 Task: Reserve a 2-hour virtual cooking challenge with a celebrity chef for a culinary competition.
Action: Mouse moved to (715, 100)
Screenshot: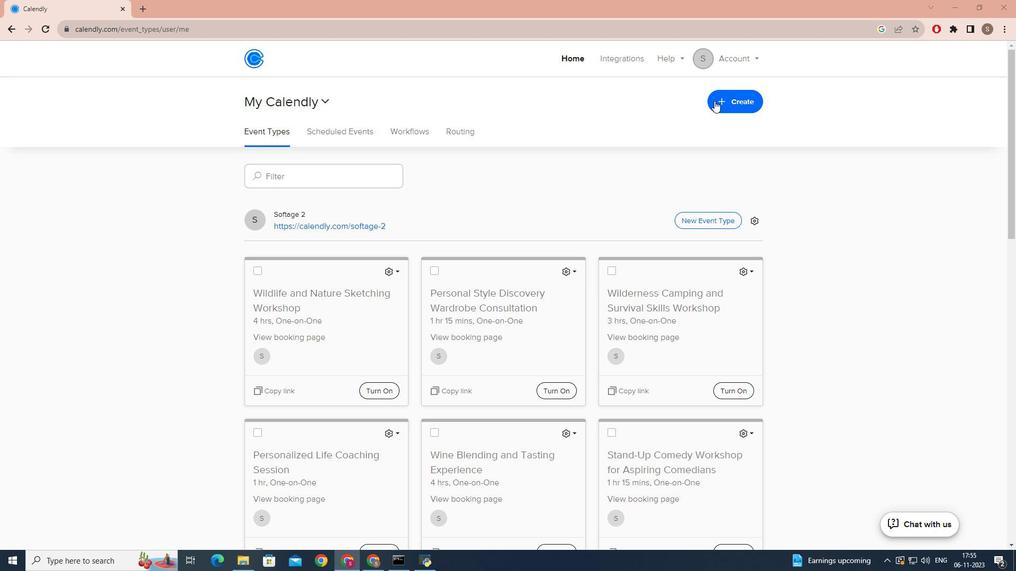 
Action: Mouse pressed left at (715, 100)
Screenshot: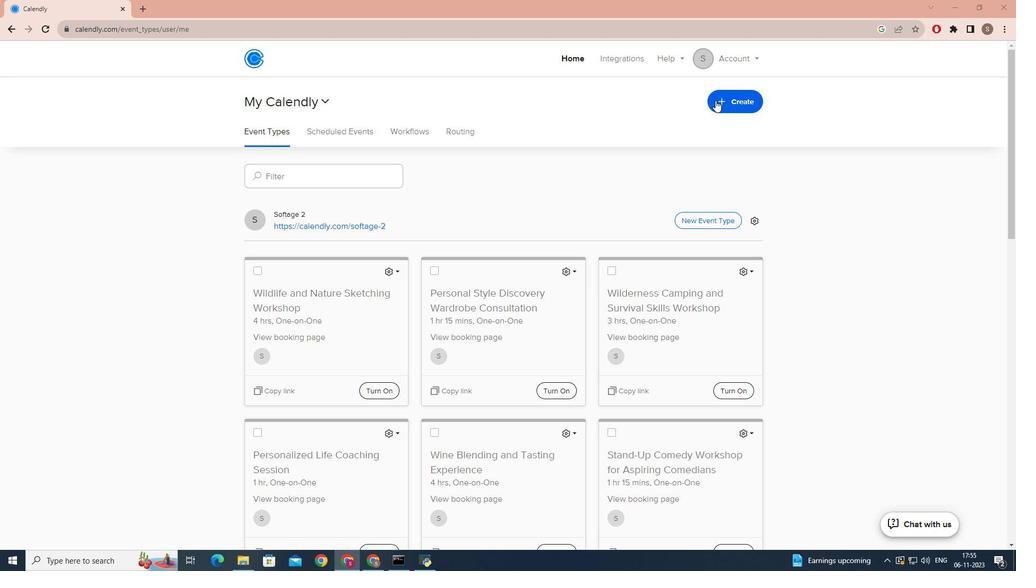 
Action: Mouse moved to (665, 144)
Screenshot: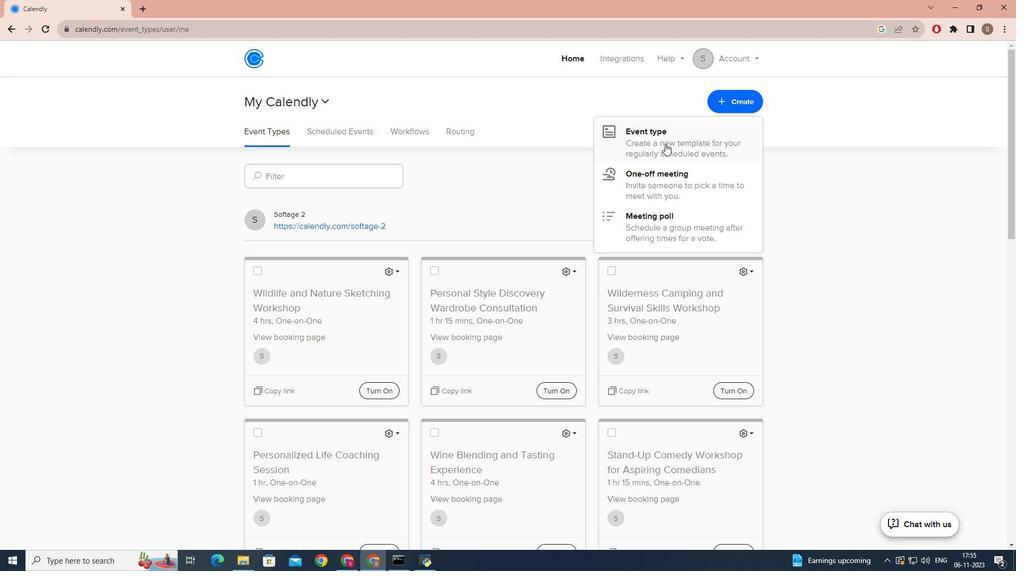 
Action: Mouse pressed left at (665, 144)
Screenshot: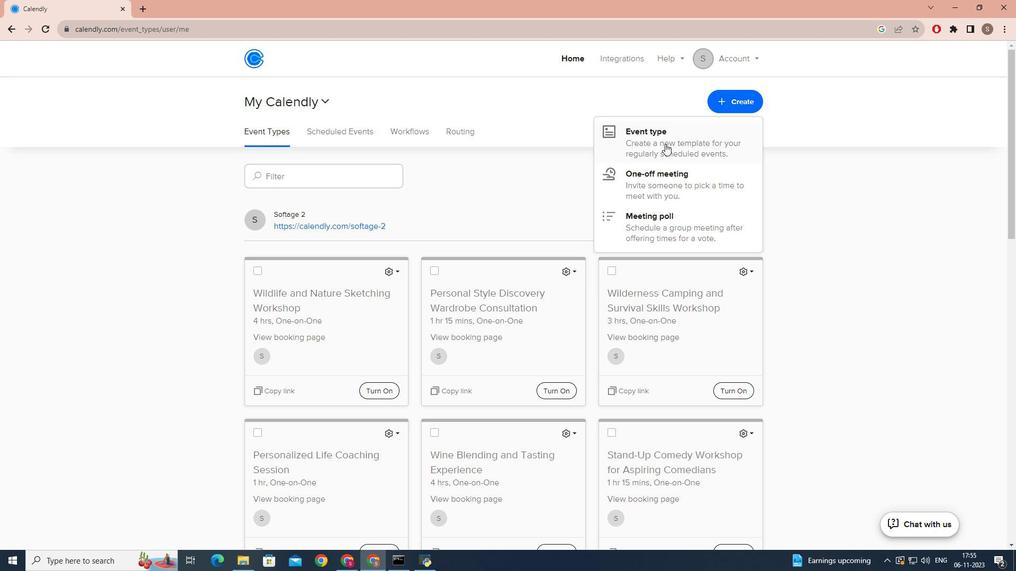 
Action: Mouse moved to (426, 187)
Screenshot: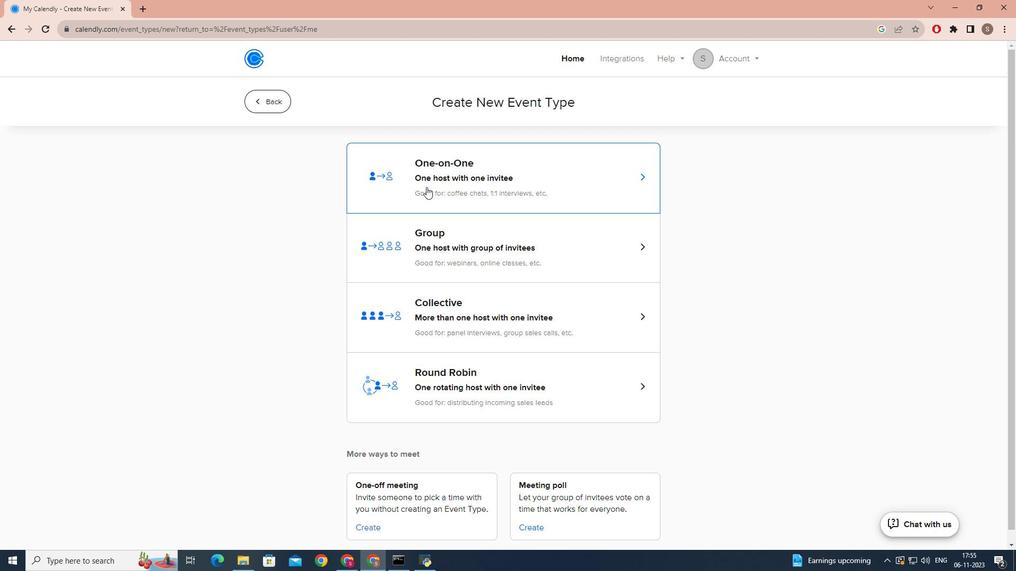 
Action: Mouse pressed left at (426, 187)
Screenshot: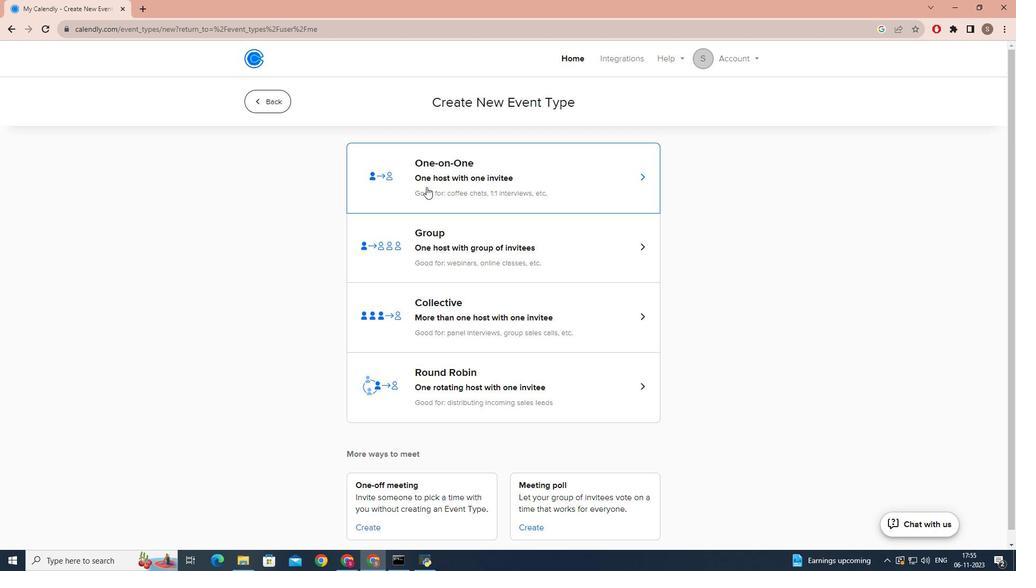 
Action: Mouse moved to (323, 254)
Screenshot: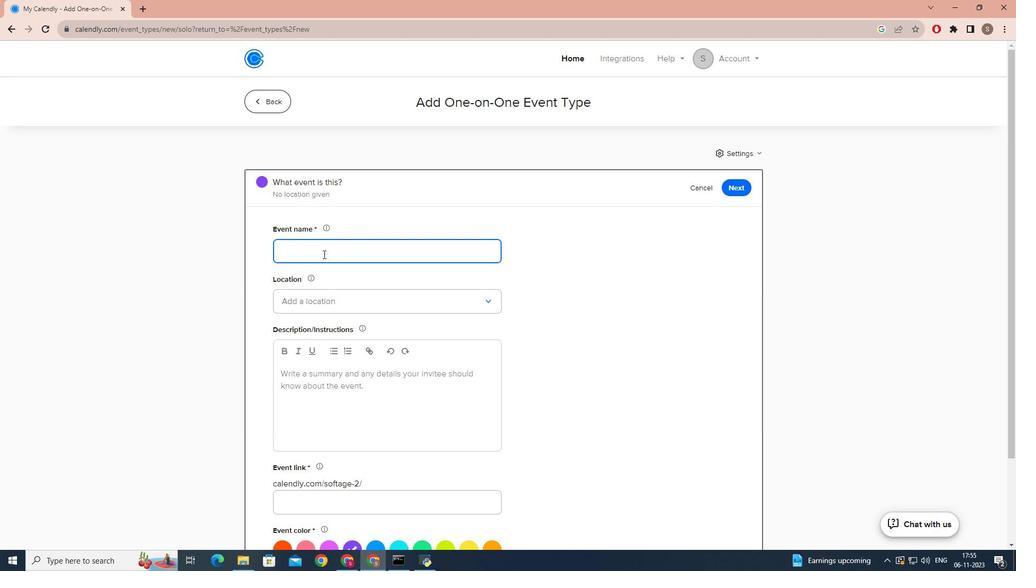 
Action: Mouse pressed left at (323, 254)
Screenshot: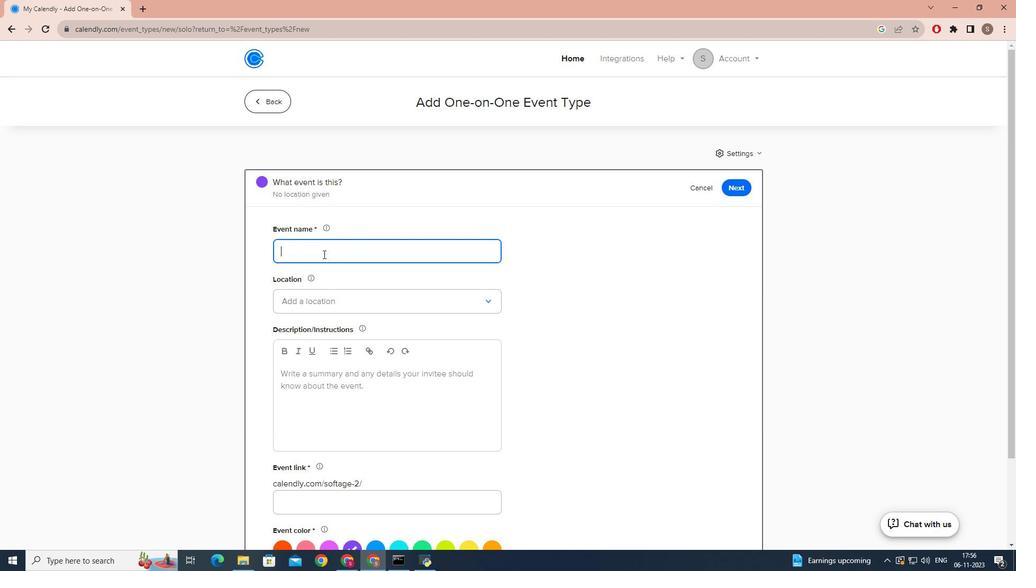 
Action: Key pressed <Key.caps_lock>V<Key.caps_lock>irtual<Key.space><Key.caps_lock>C<Key.caps_lock>ooking<Key.space><Key.caps_lock>C<Key.caps_lock>hallenge<Key.space>with<Key.space>a<Key.space><Key.caps_lock>CE<Key.backspace><Key.caps_lock>eleb<Key.space><Key.caps_lock>C<Key.caps_lock>hef
Screenshot: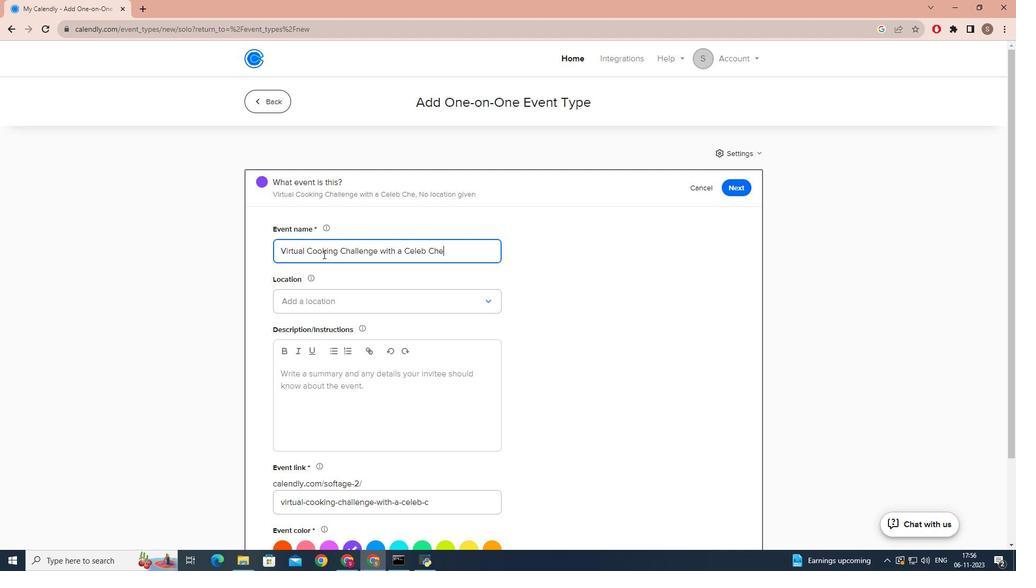 
Action: Mouse moved to (290, 294)
Screenshot: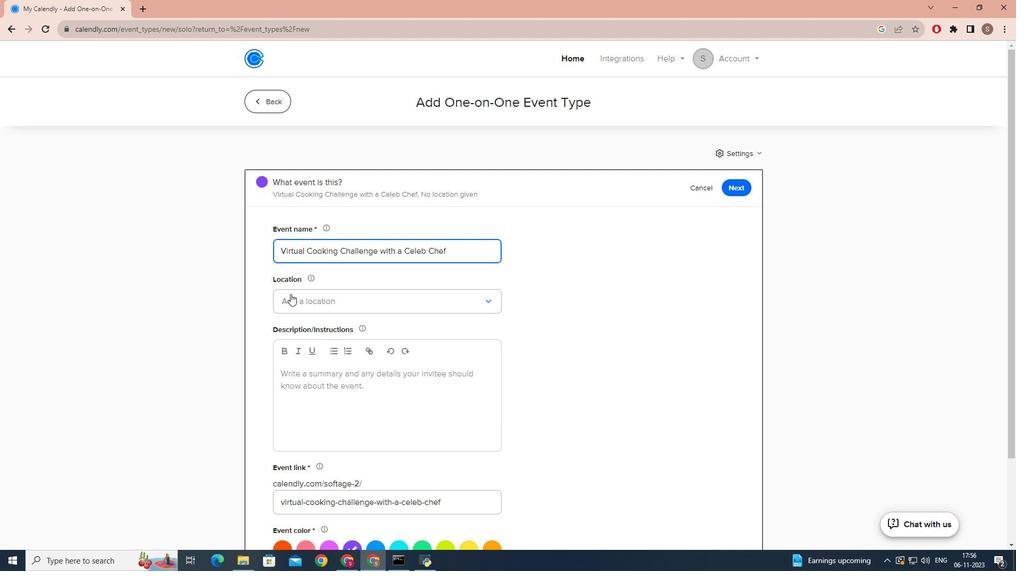 
Action: Mouse pressed left at (290, 294)
Screenshot: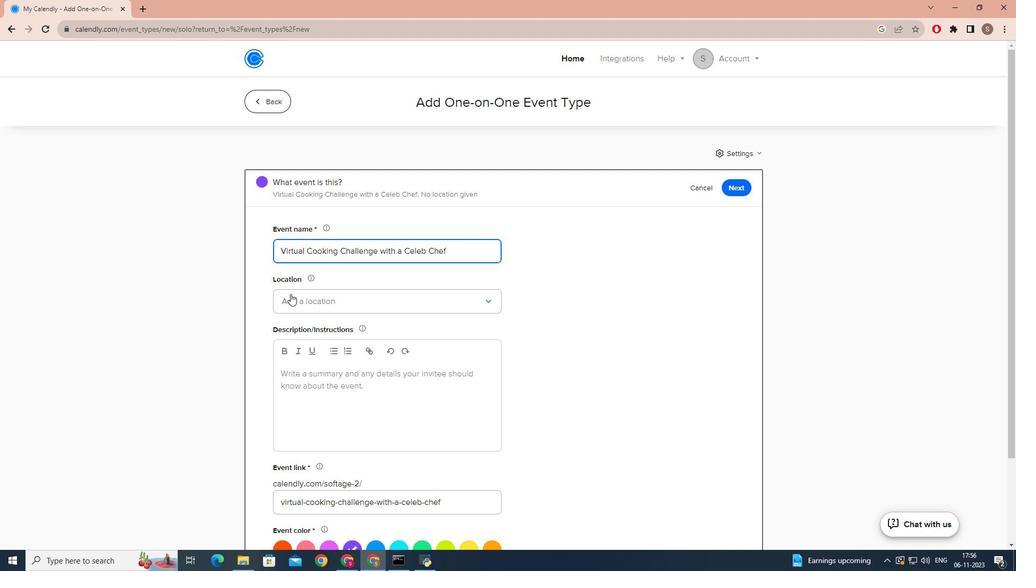 
Action: Mouse moved to (296, 387)
Screenshot: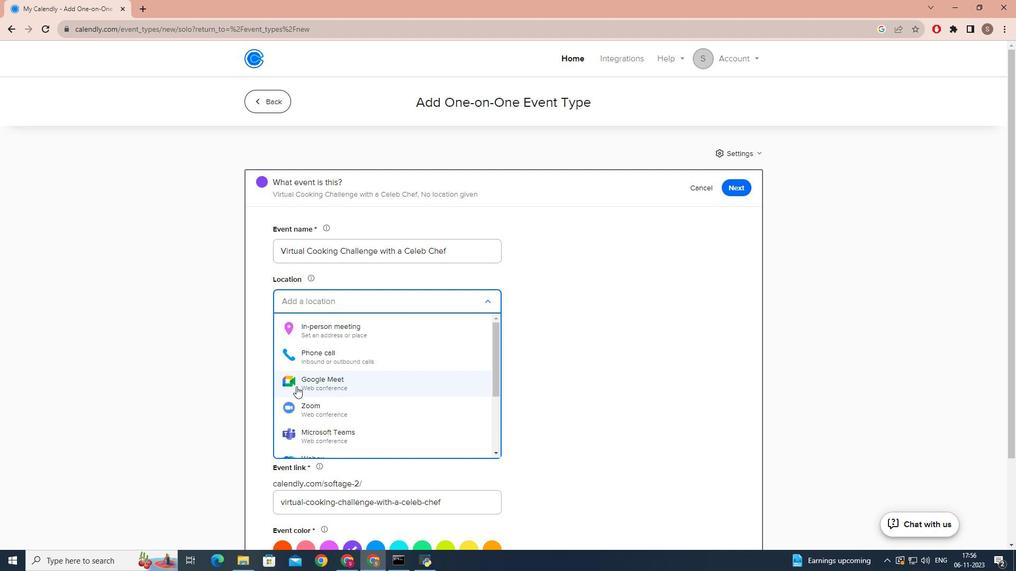 
Action: Mouse pressed left at (296, 387)
Screenshot: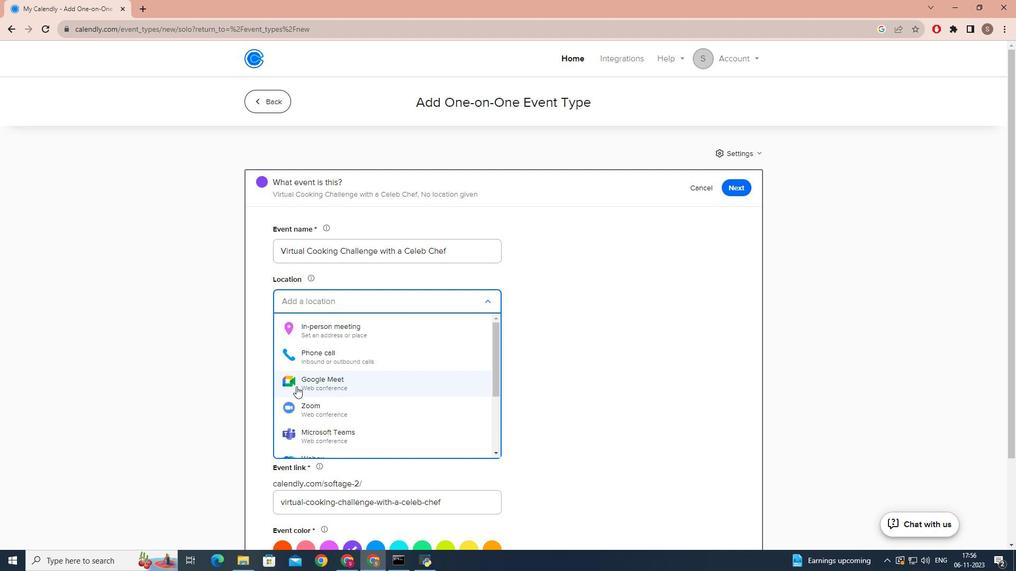 
Action: Mouse moved to (290, 366)
Screenshot: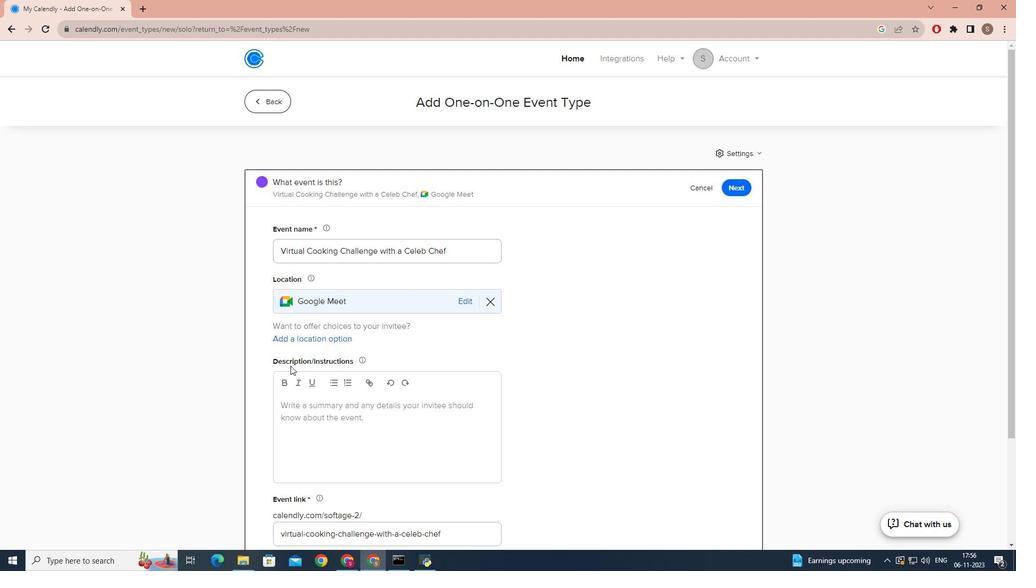 
Action: Mouse scrolled (290, 365) with delta (0, 0)
Screenshot: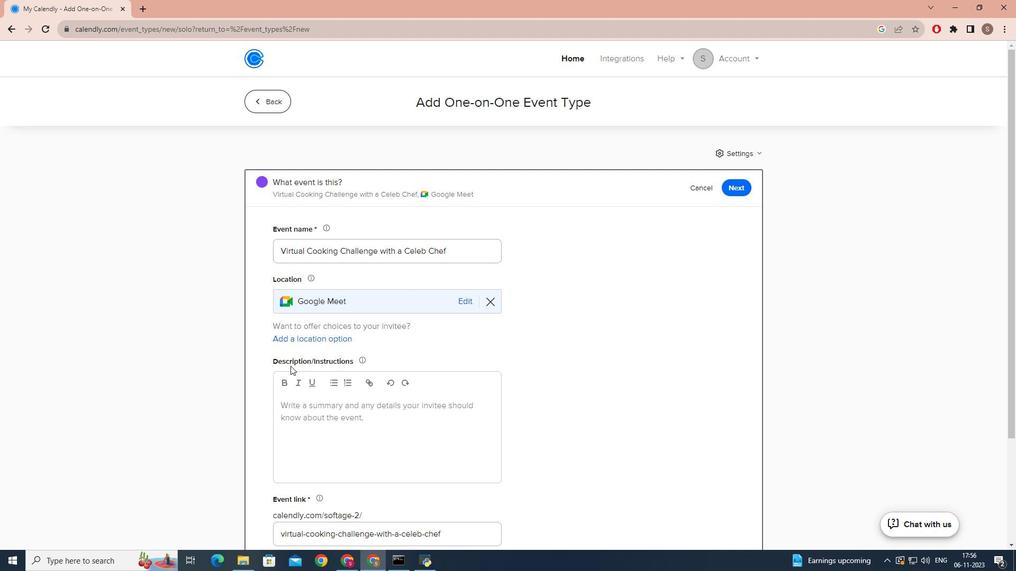 
Action: Mouse scrolled (290, 365) with delta (0, 0)
Screenshot: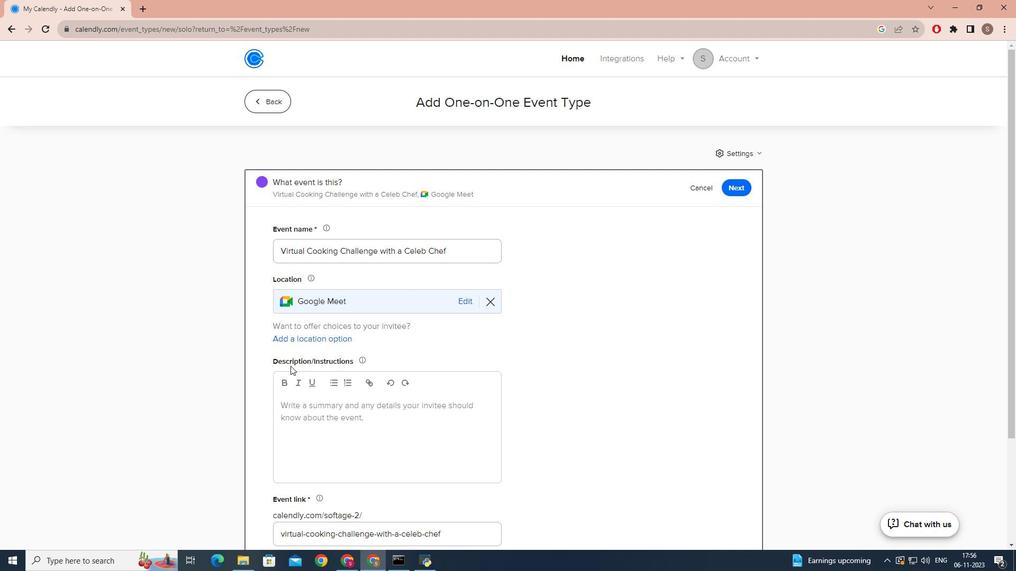
Action: Mouse scrolled (290, 365) with delta (0, 0)
Screenshot: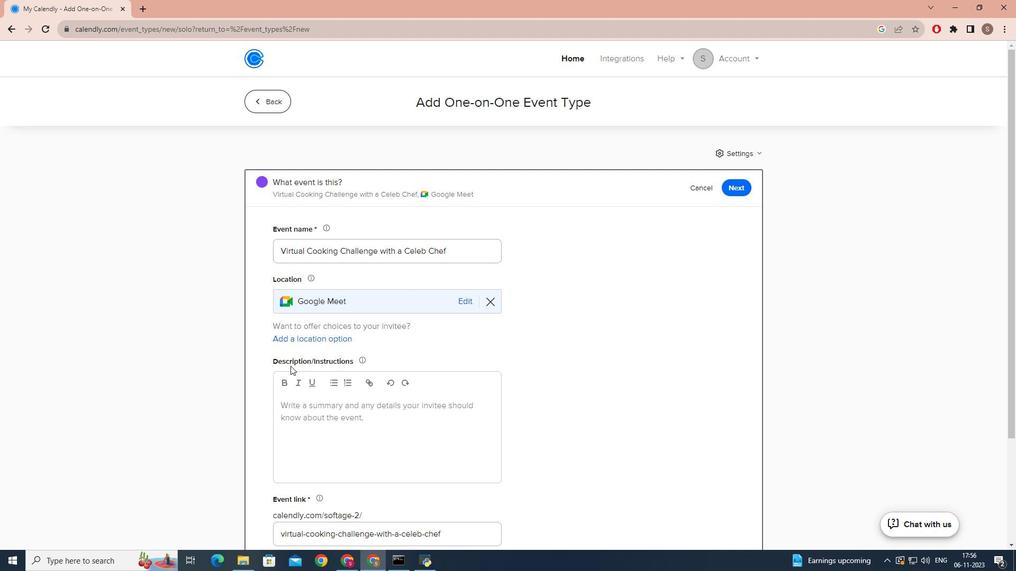 
Action: Mouse scrolled (290, 365) with delta (0, 0)
Screenshot: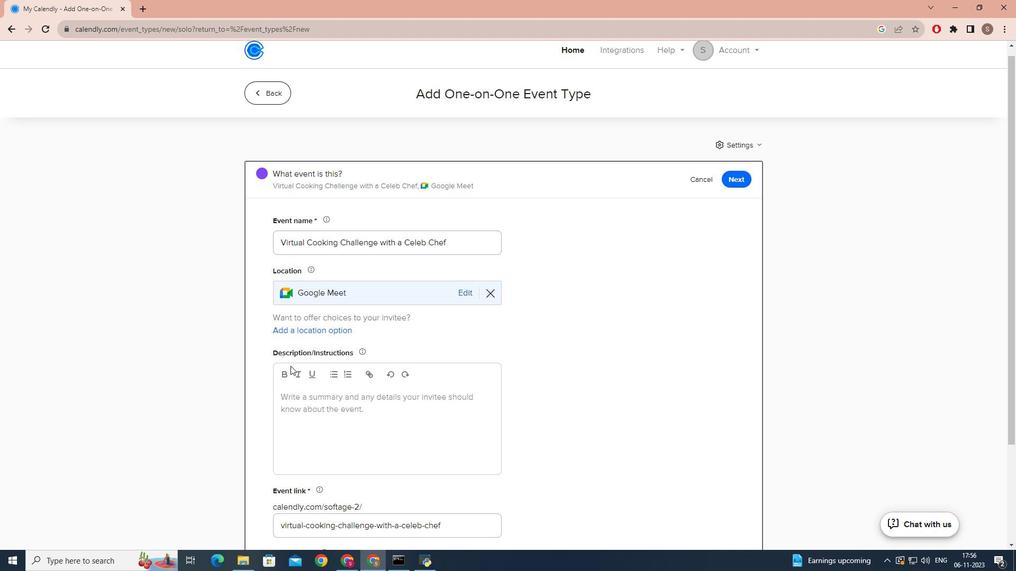 
Action: Mouse scrolled (290, 365) with delta (0, 0)
Screenshot: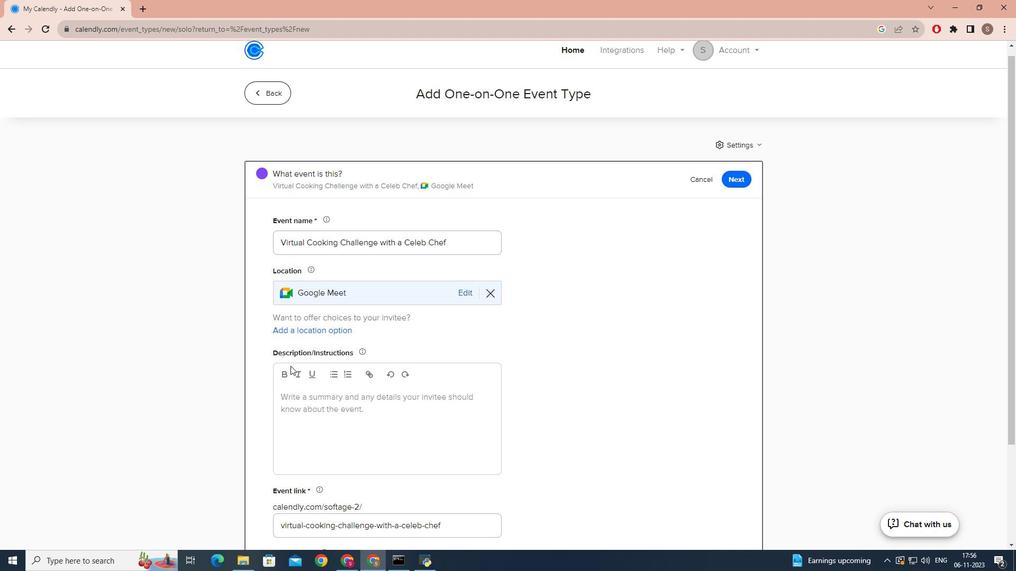 
Action: Mouse moved to (350, 265)
Screenshot: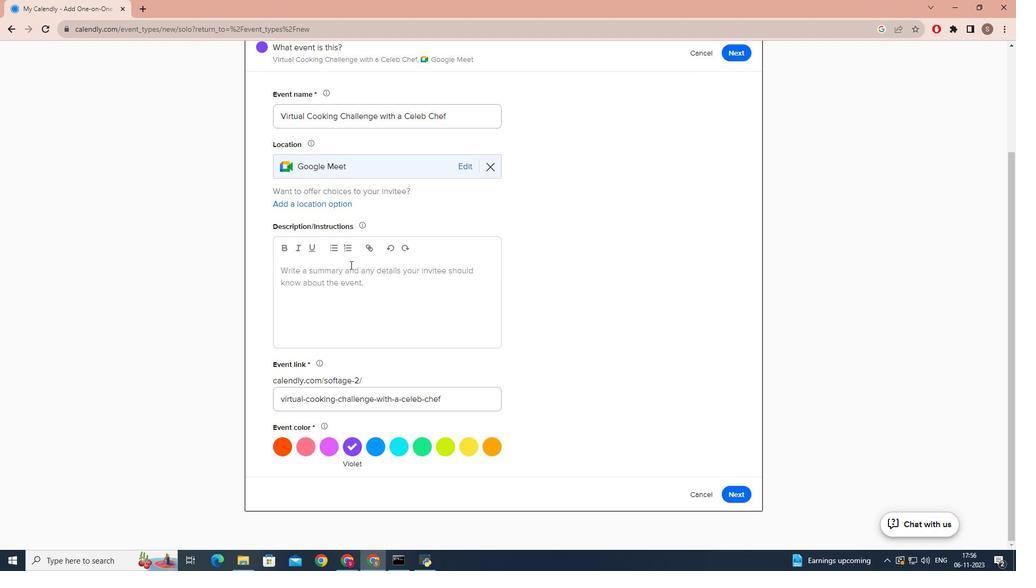 
Action: Mouse pressed left at (350, 265)
Screenshot: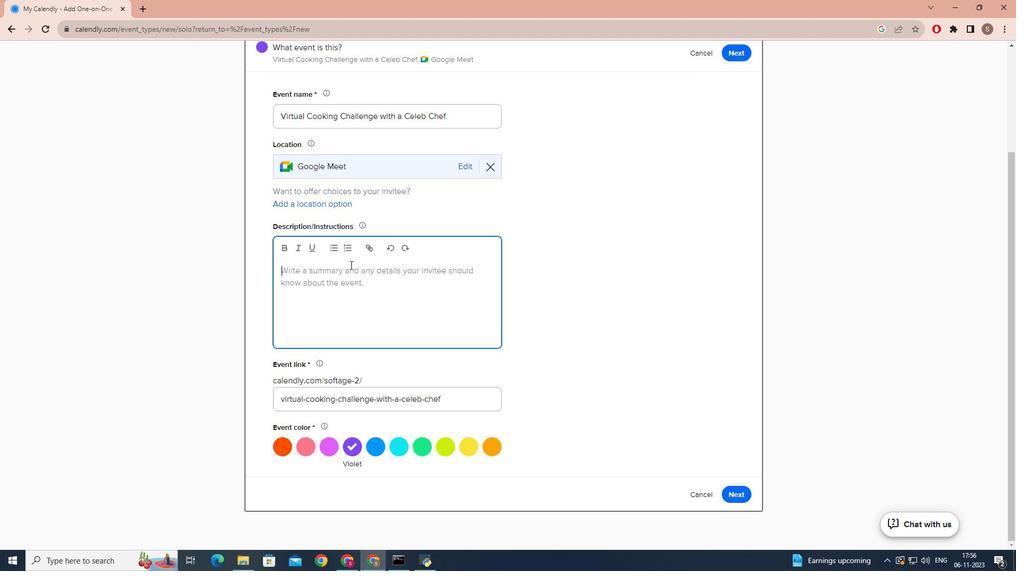 
Action: Mouse moved to (335, 273)
Screenshot: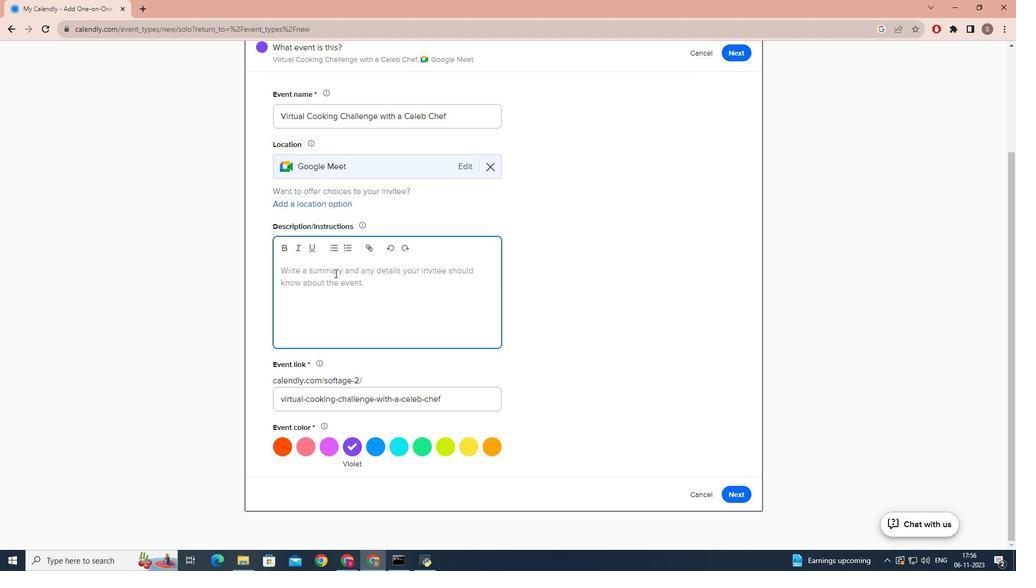 
Action: Key pressed <Key.caps_lock>A<Key.caps_lock>re<Key.space>your<Key.space>ready<Key.space>for<Key.space>a<Key.space>culinary<Key.space>adventure<Key.space>like<Key.space>no<Key.space>other<Key.shift_r>?<Key.space><Key.caps_lock>J<Key.caps_lock>poin<Key.space><Key.backspace><Key.backspace><Key.backspace><Key.backspace><Key.backspace>oin<Key.space>us<Key.space>for<Key.space>a<Key.space><Key.caps_lock>C<Key.caps_lock>ooking<Key.space>challenge<Key.space>and<Key.space>go<Key.space>head<Key.space>to<Key.space>head<Key.space>with<Key.space>a<Key.space>celebrity<Key.space>chef<Key.space>in<Key.space>a<Key.space>thrilling<Key.space>culinary<Key.space>competition
Screenshot: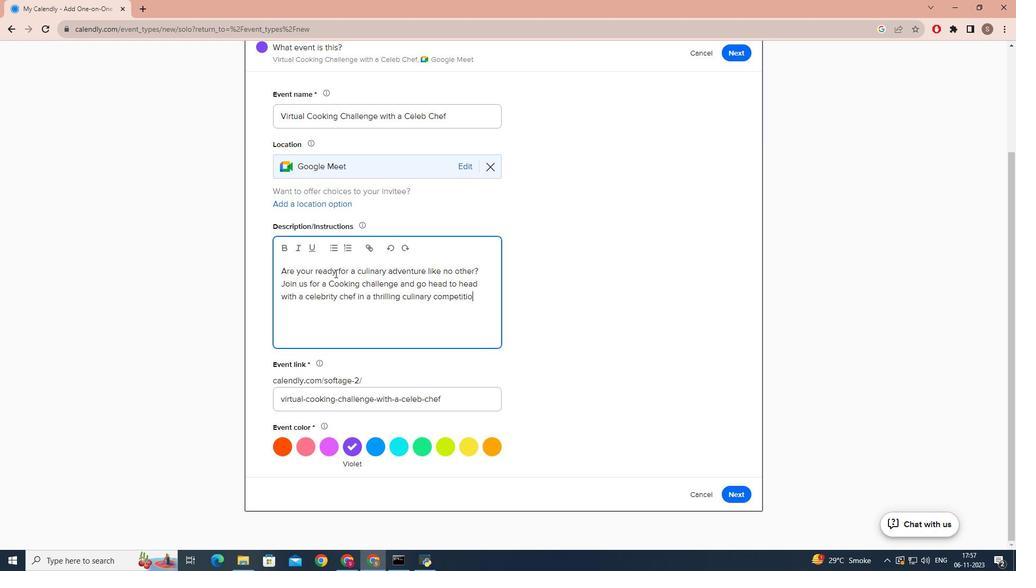 
Action: Mouse moved to (334, 274)
Screenshot: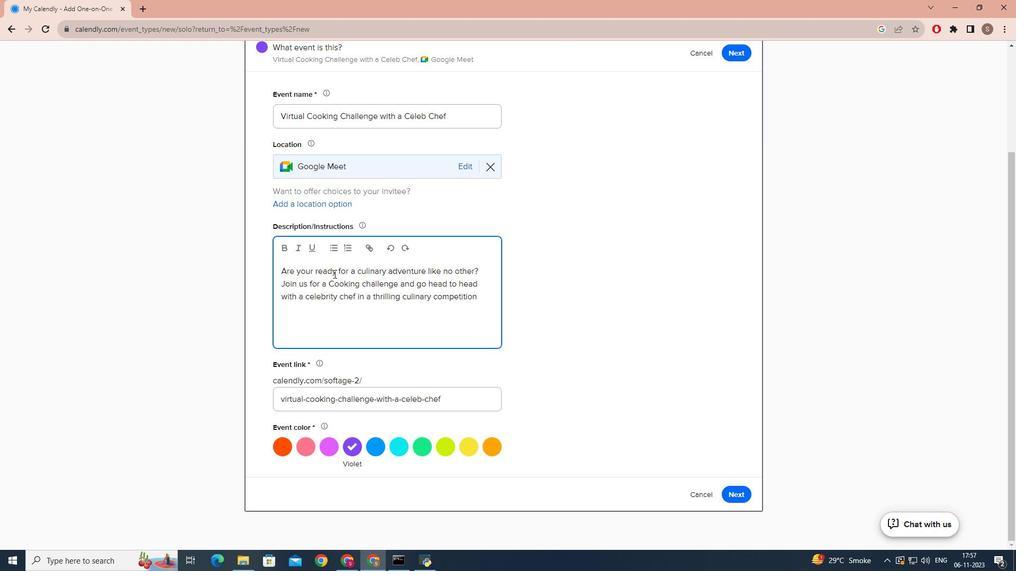 
Action: Key pressed .
Screenshot: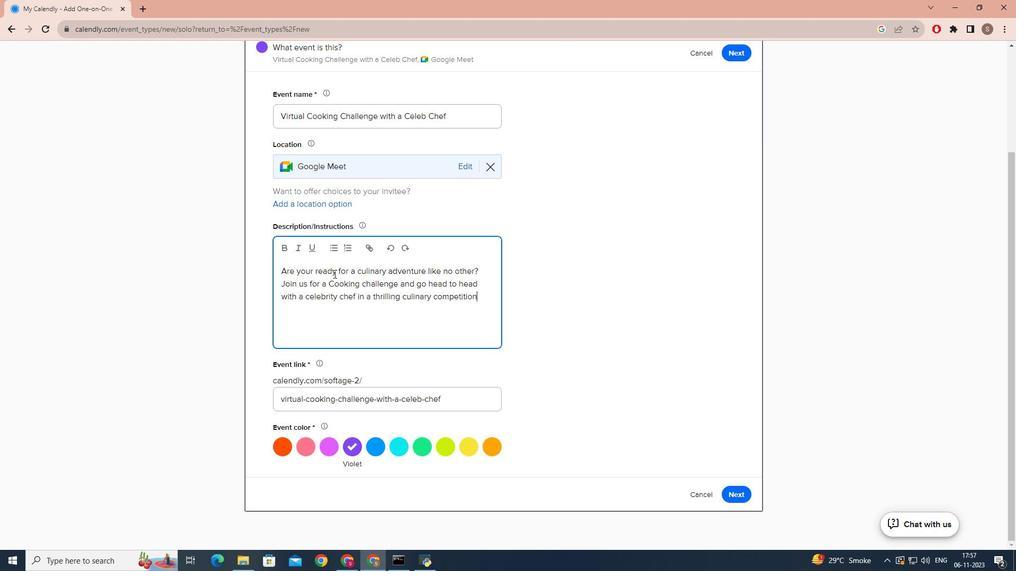
Action: Mouse moved to (333, 274)
Screenshot: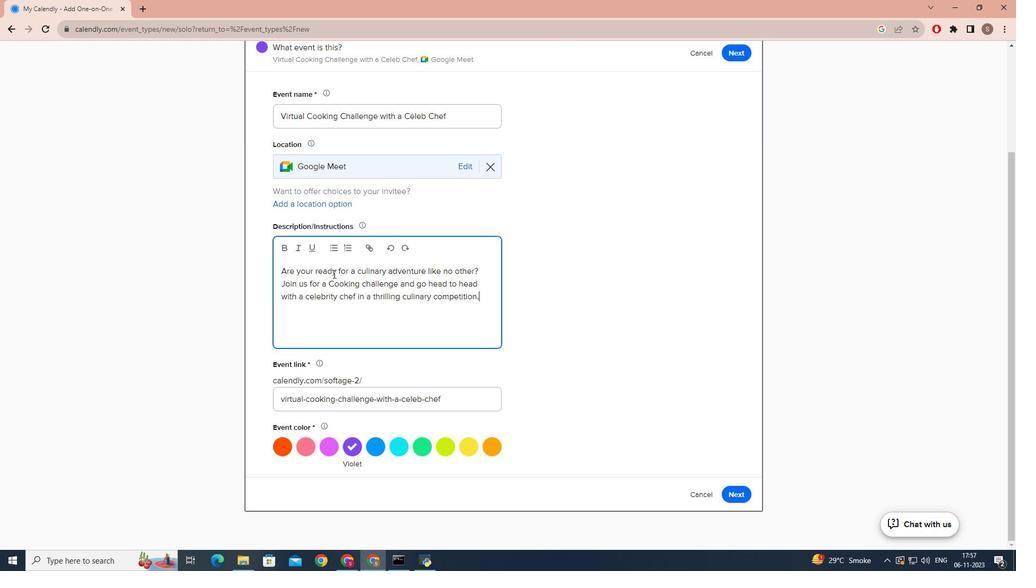 
Action: Key pressed <Key.space><Key.caps_lock>T<Key.caps_lock>he<Key.space>celebrity<Key.space>chef<Key.space>will<Key.space>judge<Key.space>your<Key.space>creations<Key.space>and<Key.space>there<Key.space>will<Key.space>be<Key.space>o<Key.backspace>prizes<Key.space>for<Key.space>the<Key.space>most<Key.space>impressive<Key.space>dih<Key.backspace>shes.<Key.space><Key.caps_lock>A<Key.caps_lock>ll<Key.space>cooking<Key.space>levels<Key.space>are<Key.space>welcome.<Key.space><Key.caps_lock><Key.caps_lock><Key.backspace><Key.backspace>,from<Key.space>beginnw<Key.backspace>ers<Key.space>to<Key.space>advanced.<Key.caps_lock>D<Key.caps_lock>o<Key.space>not<Key.space>miss<Key.space>thi<Key.space>cj<Key.backspace>hance<Key.space>
Screenshot: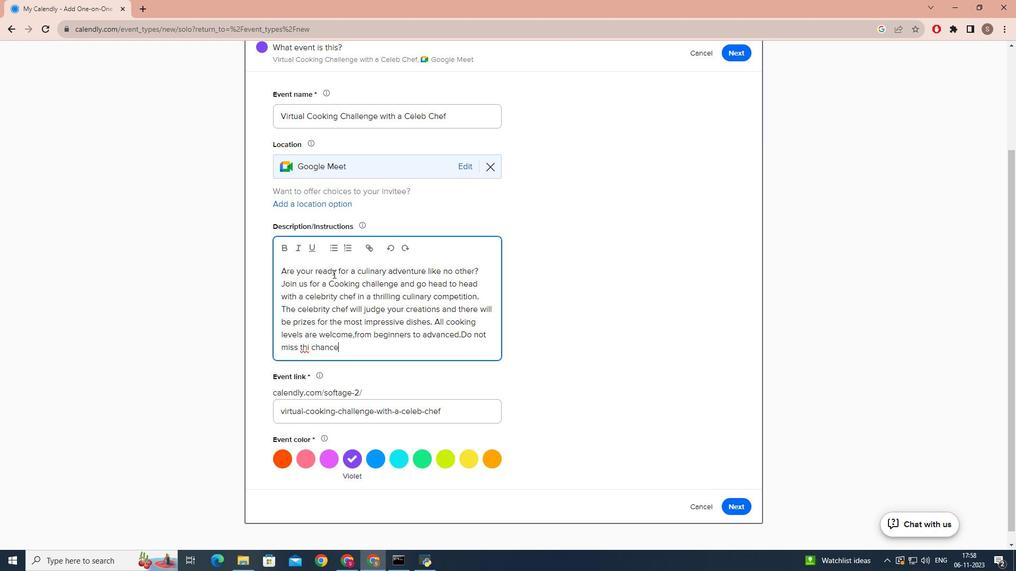 
Action: Mouse moved to (309, 347)
Screenshot: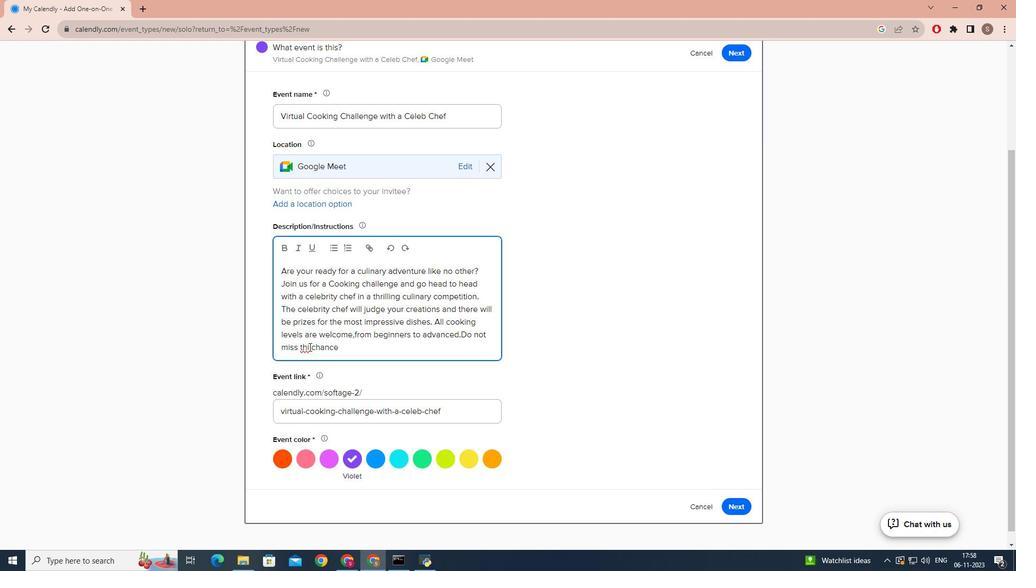 
Action: Mouse pressed left at (309, 347)
Screenshot: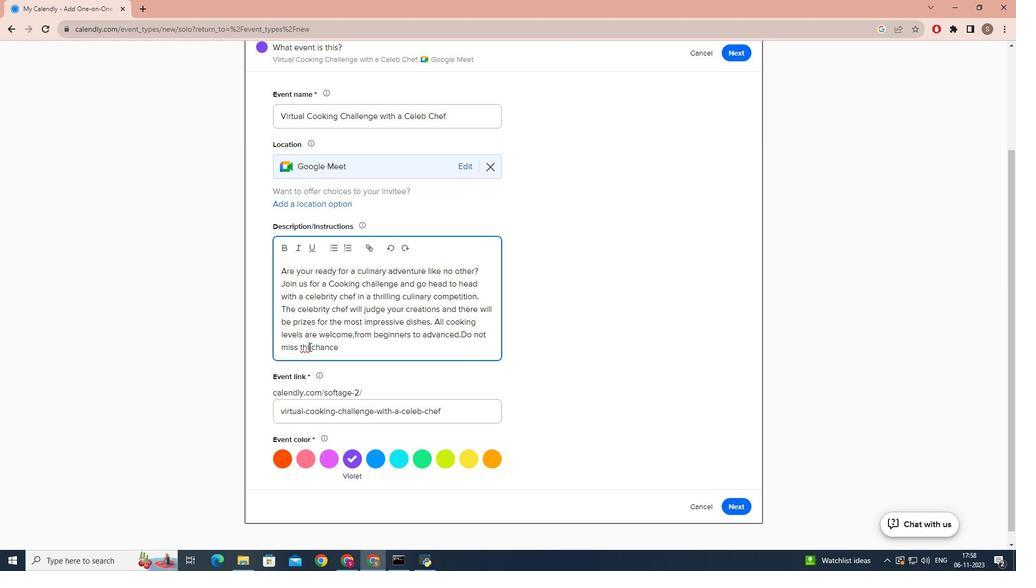 
Action: Mouse moved to (365, 345)
Screenshot: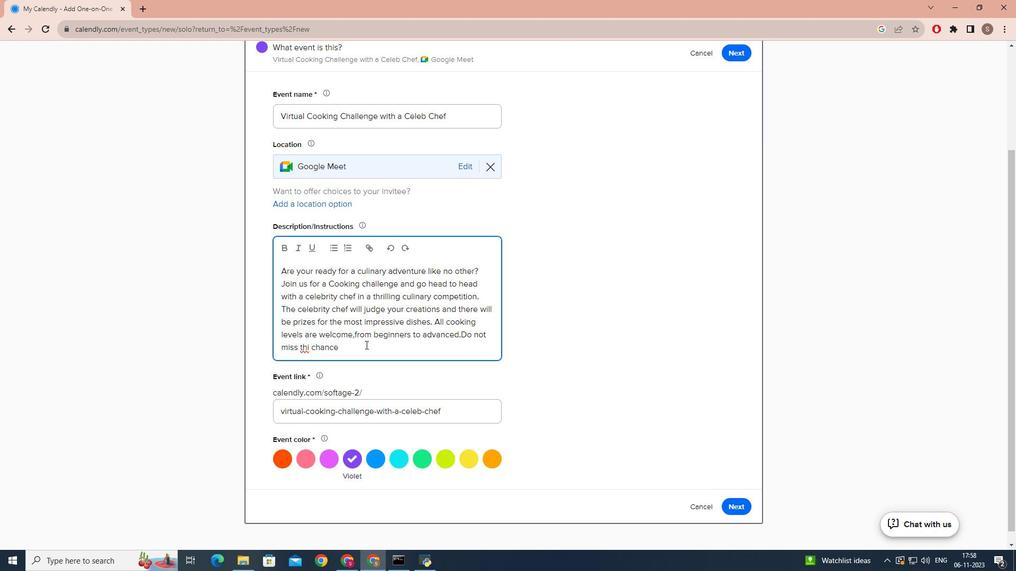 
Action: Key pressed s
Screenshot: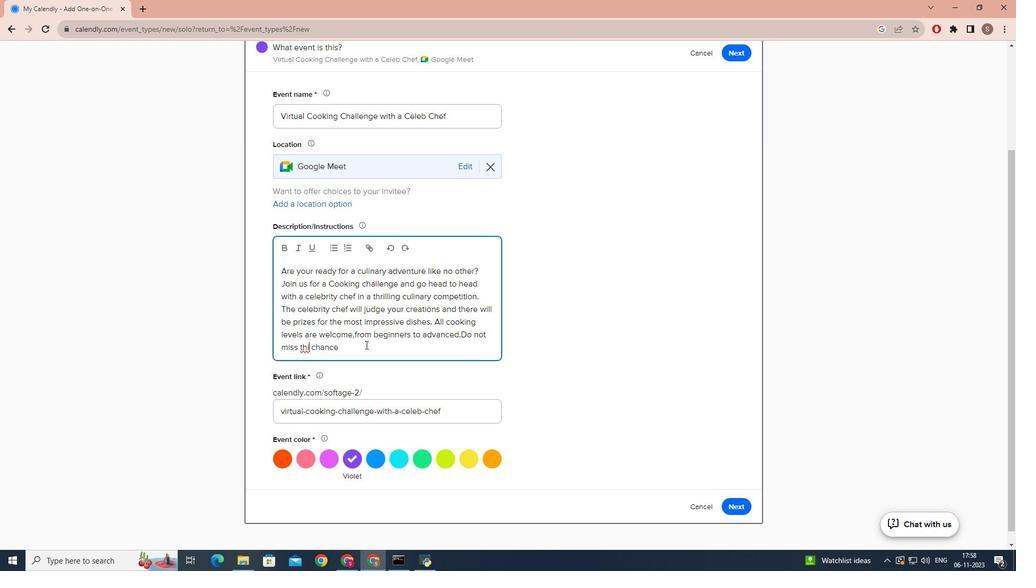 
Action: Mouse pressed left at (365, 345)
Screenshot: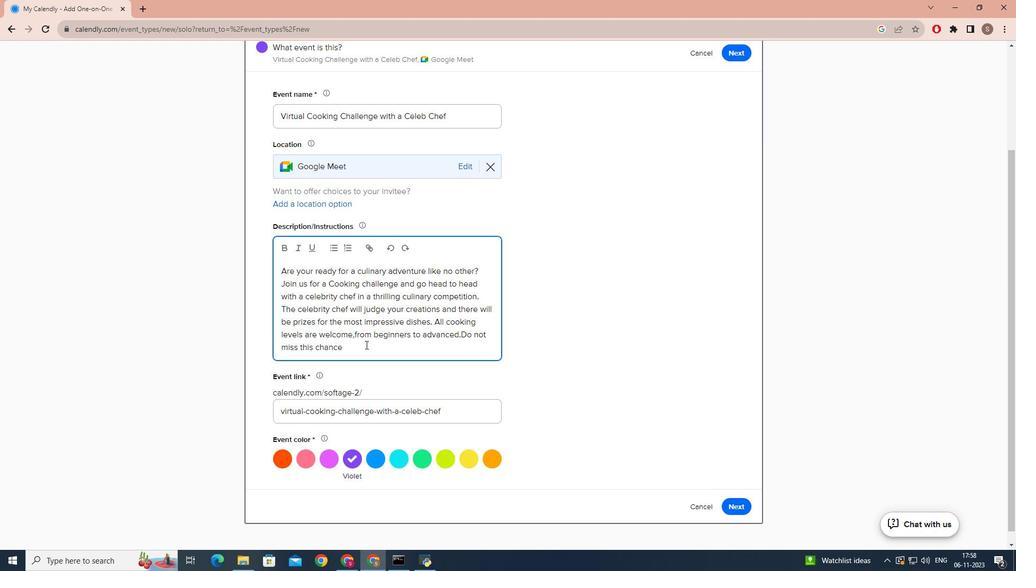 
Action: Key pressed tocook<Key.backspace><Key.backspace><Key.backspace><Key.backspace><Key.space>cook<Key.space>alongside<Key.space>a<Key.space>celebrity<Key.space>chef<Key.space>and<Key.space>prove<Key.space>your<Key.space>culinary<Key.space>prowess.<Key.caps_lock>R<Key.caps_lock>eserve<Key.space>t<Key.backspace>your<Key.space>spot<Key.space>now,nd<Key.space>get<Key.space>ready<Key.space>to<Key.space>whip<Key.space>up<Key.space>a<Key.space>dlectable<Key.space>masterpe<Key.backspace>iece
Screenshot: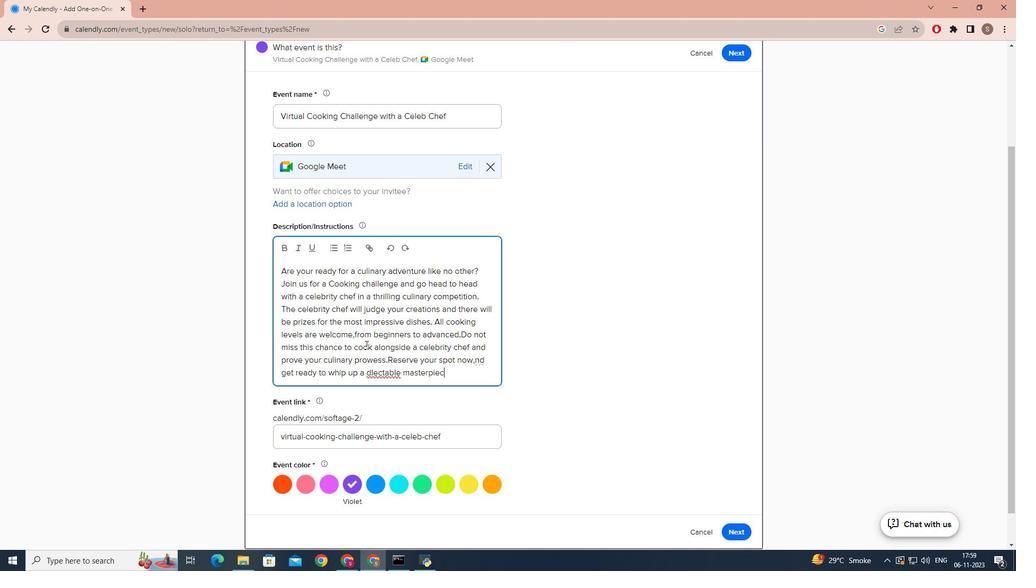 
Action: Mouse moved to (372, 373)
Screenshot: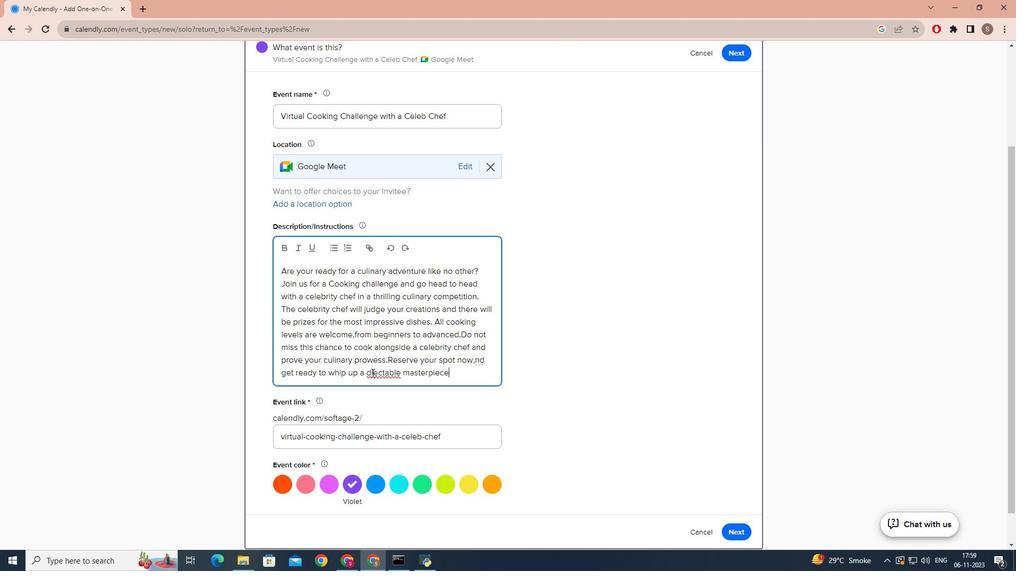 
Action: Mouse pressed left at (372, 373)
Screenshot: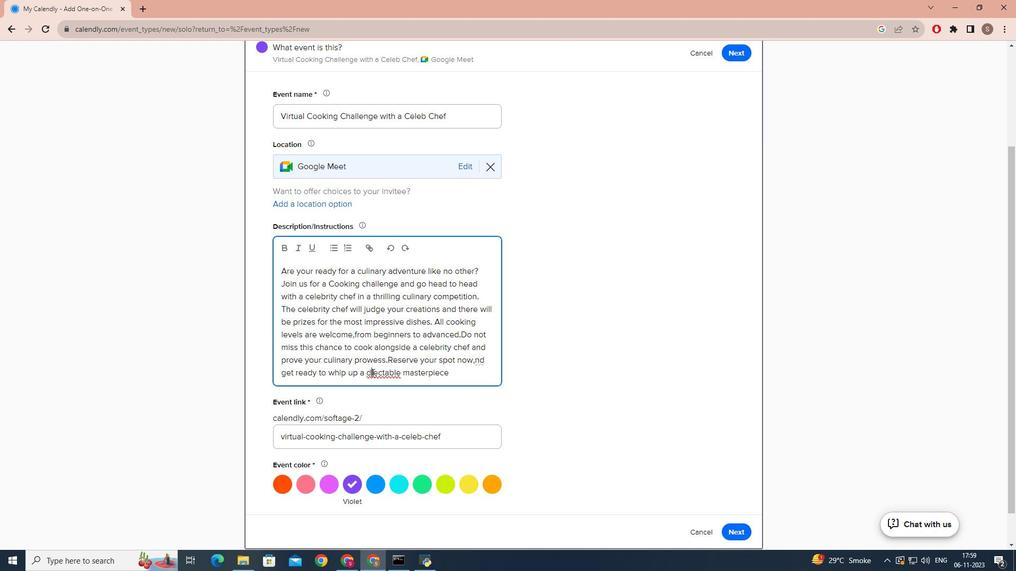 
Action: Key pressed e
Screenshot: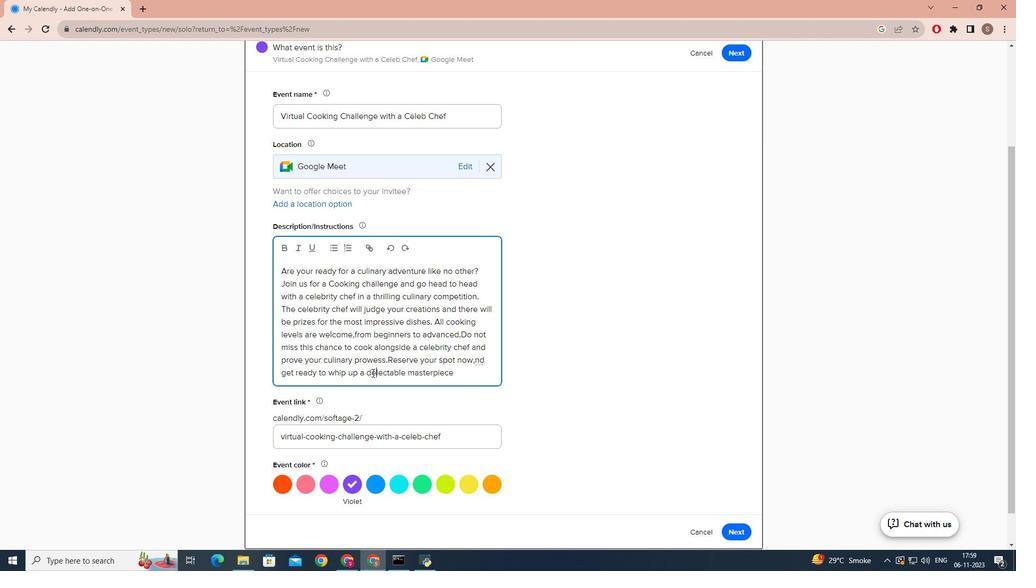 
Action: Mouse moved to (459, 372)
Screenshot: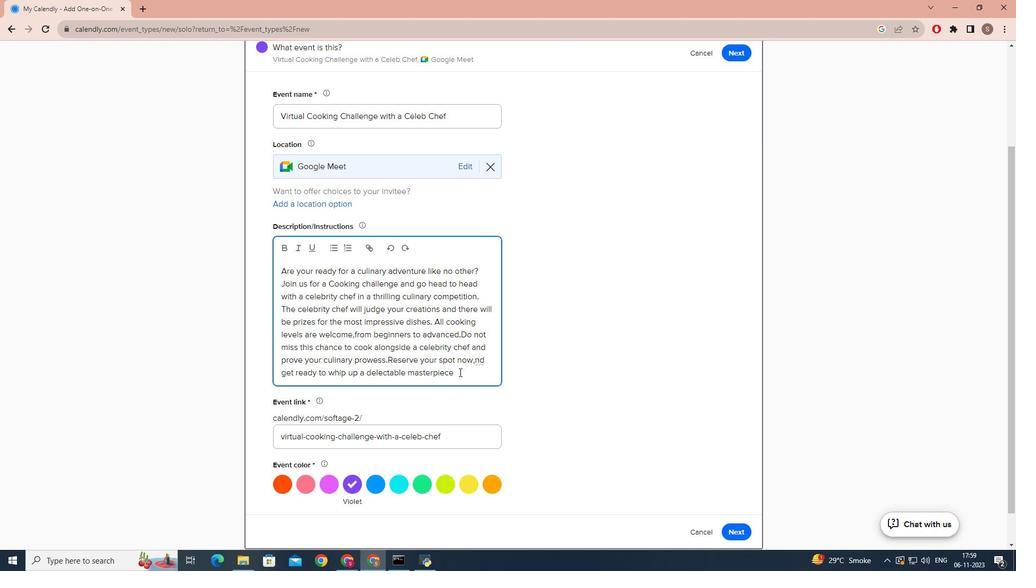 
Action: Mouse pressed left at (459, 372)
Screenshot: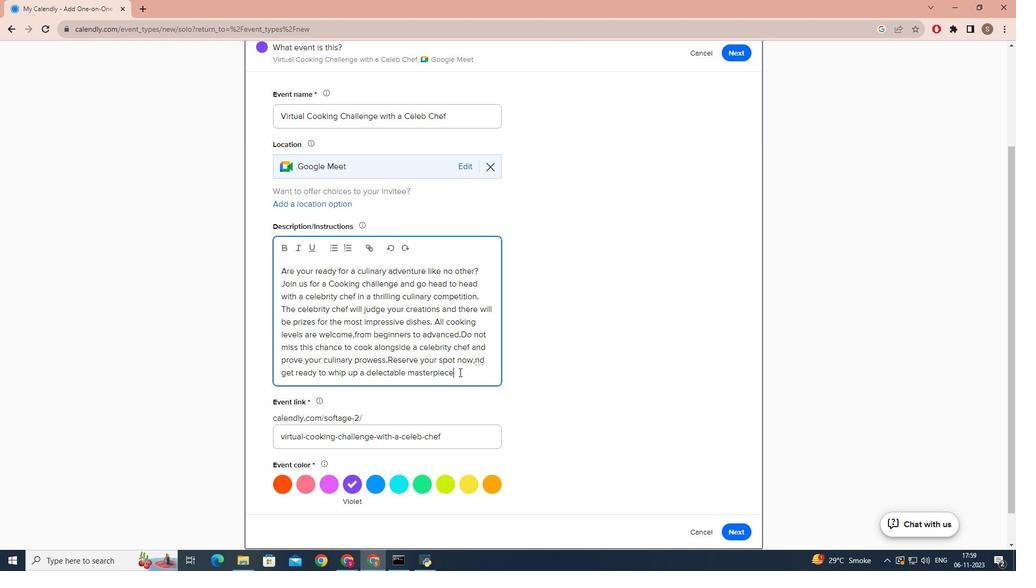 
Action: Mouse moved to (459, 372)
Screenshot: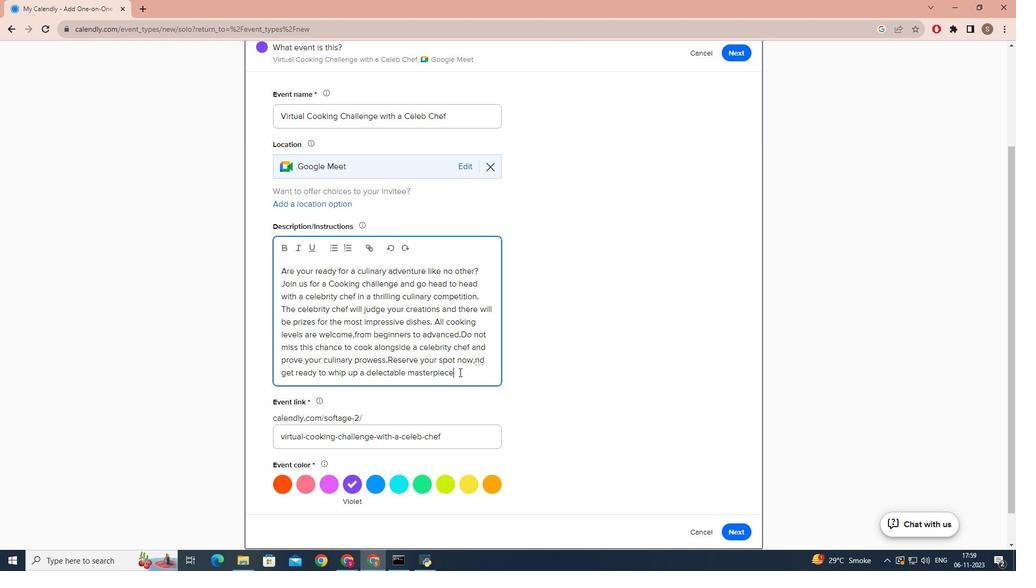 
Action: Key pressed .
Screenshot: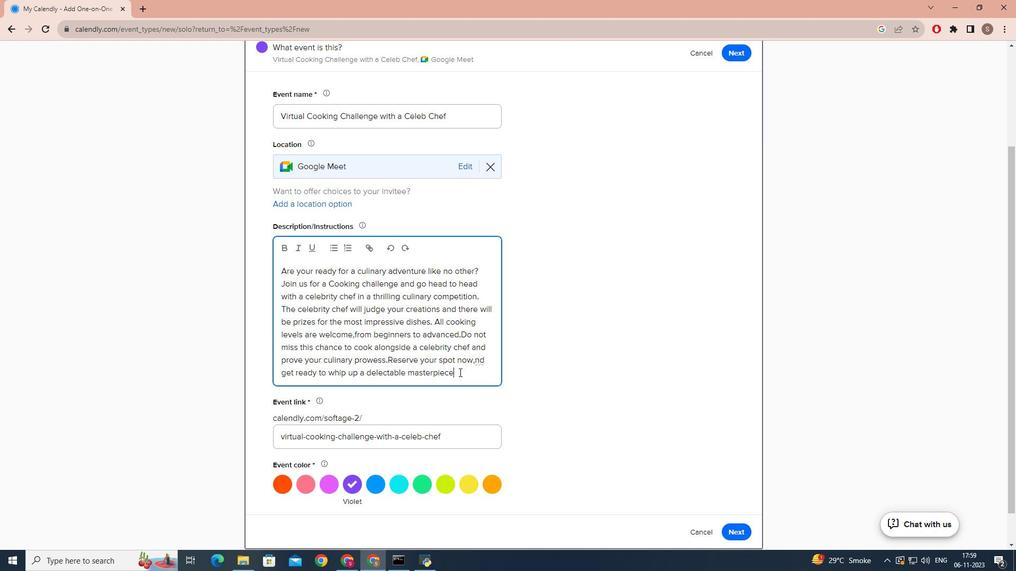 
Action: Mouse moved to (423, 408)
Screenshot: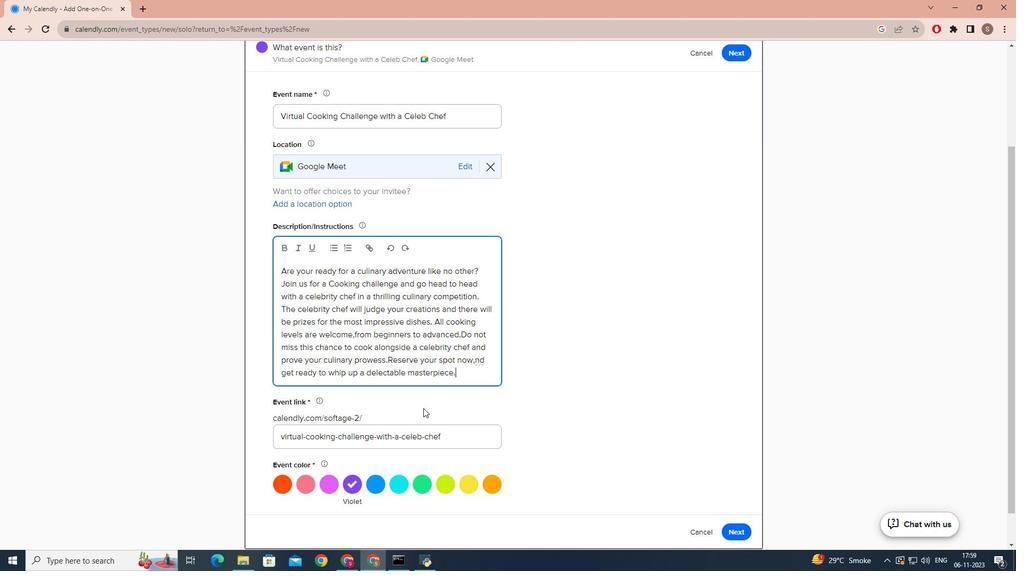 
Action: Mouse scrolled (423, 408) with delta (0, 0)
Screenshot: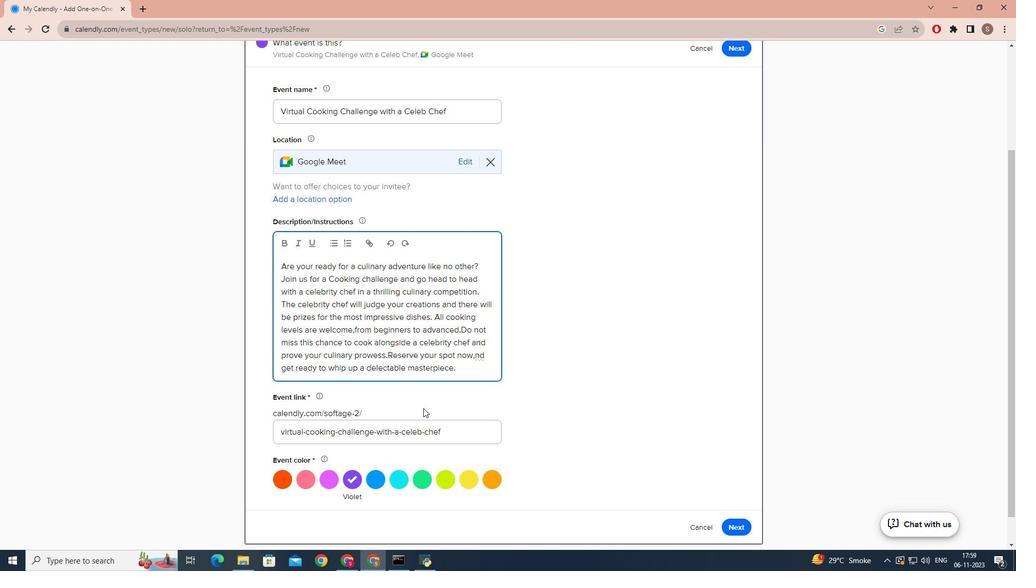 
Action: Mouse scrolled (423, 408) with delta (0, 0)
Screenshot: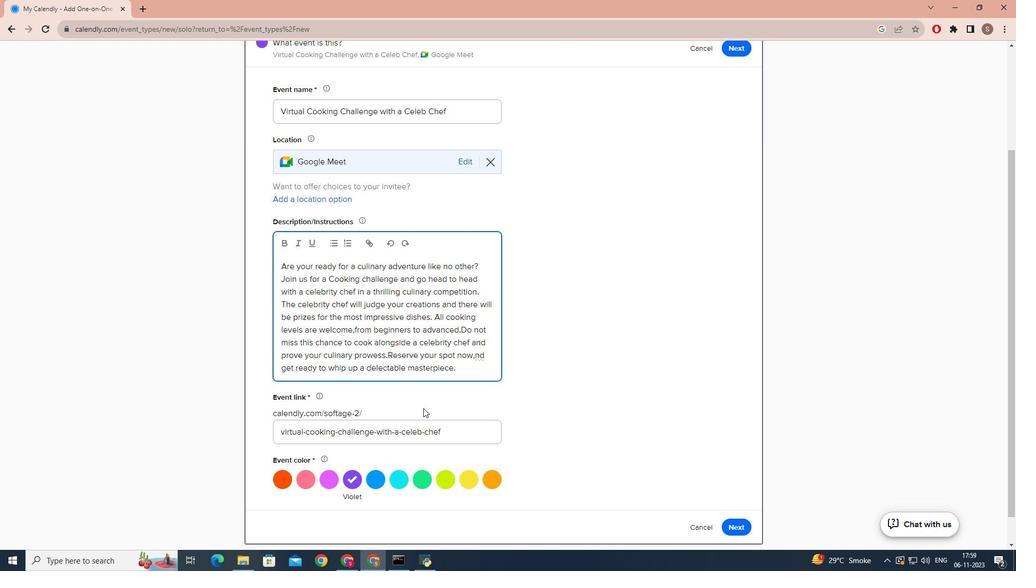
Action: Mouse scrolled (423, 408) with delta (0, 0)
Screenshot: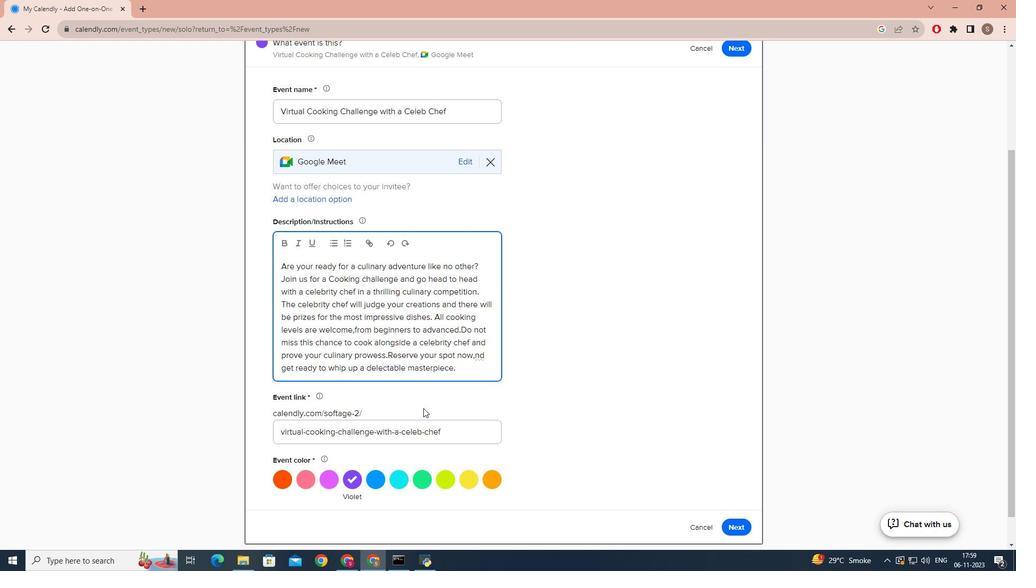
Action: Mouse scrolled (423, 408) with delta (0, 0)
Screenshot: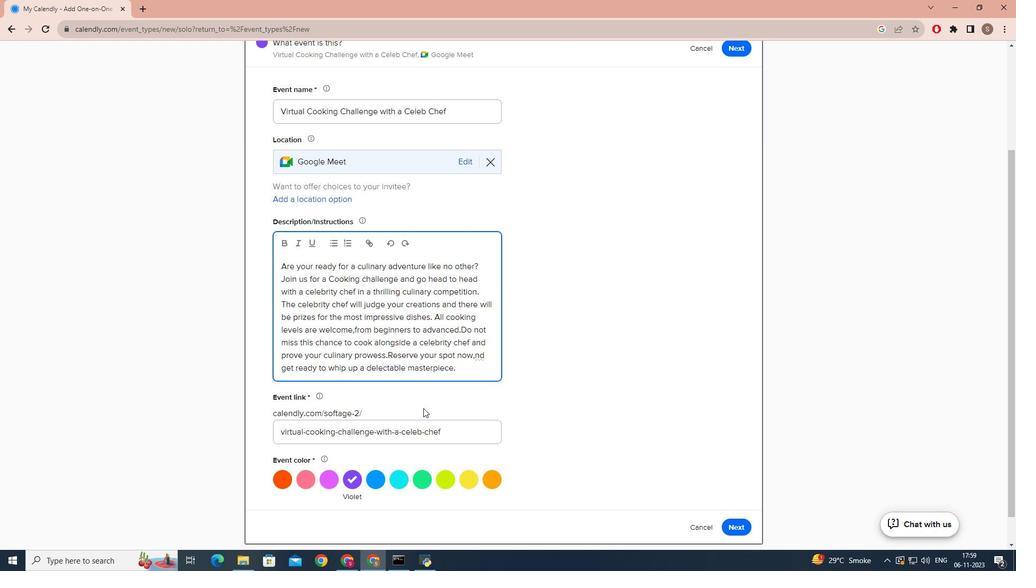
Action: Mouse scrolled (423, 408) with delta (0, 0)
Screenshot: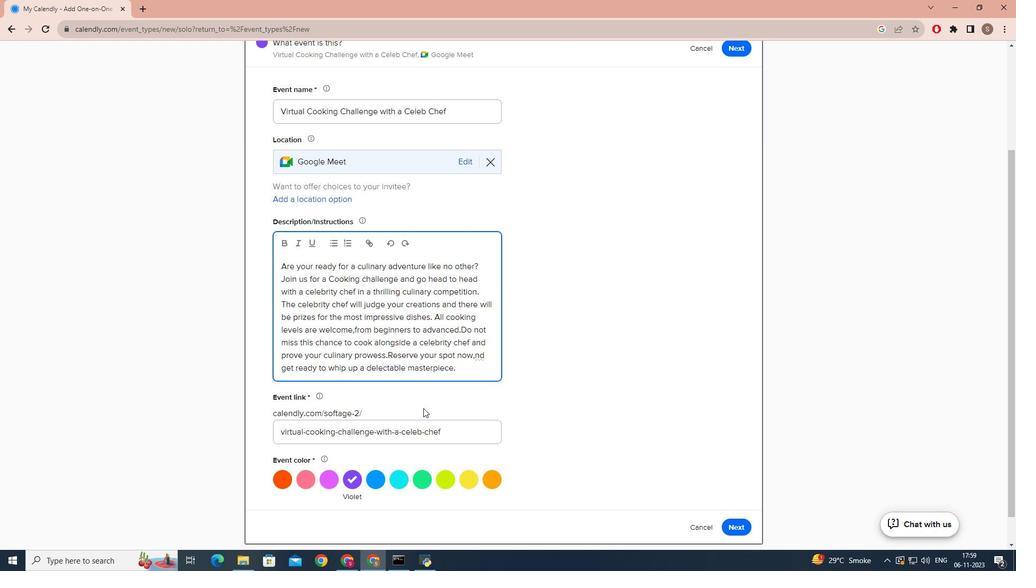 
Action: Mouse moved to (731, 490)
Screenshot: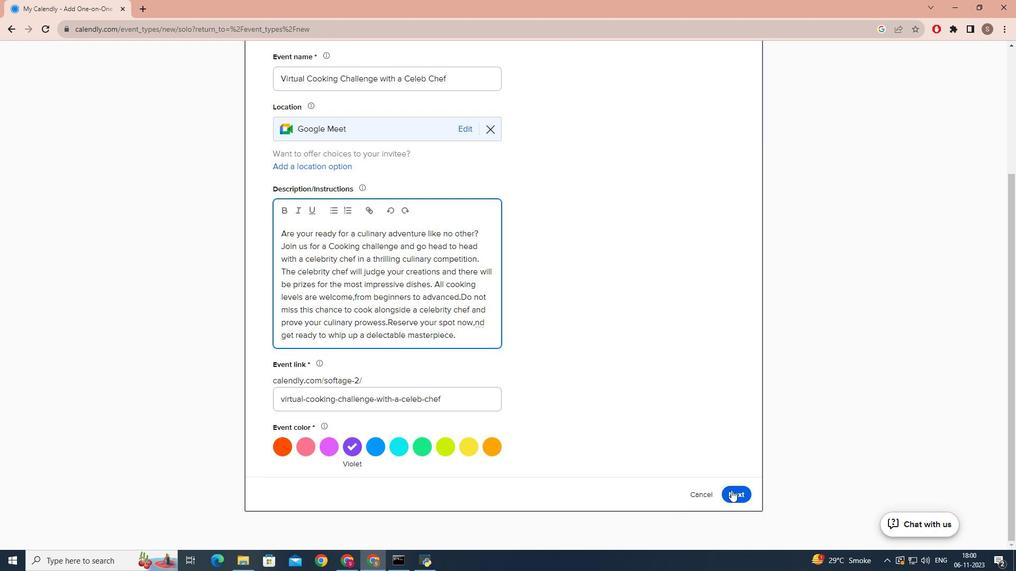 
Action: Mouse pressed left at (731, 490)
Screenshot: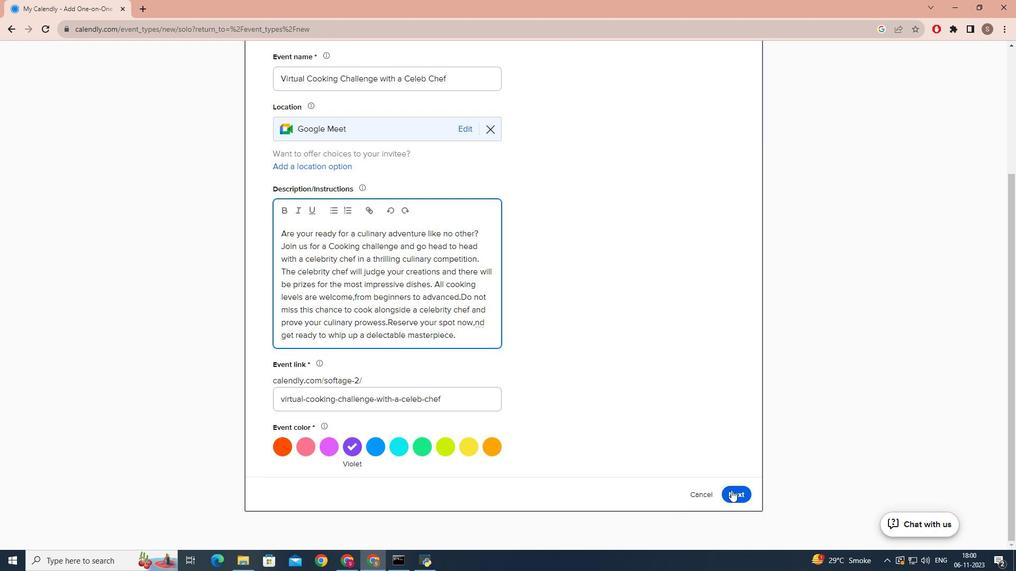 
Action: Mouse moved to (393, 272)
Screenshot: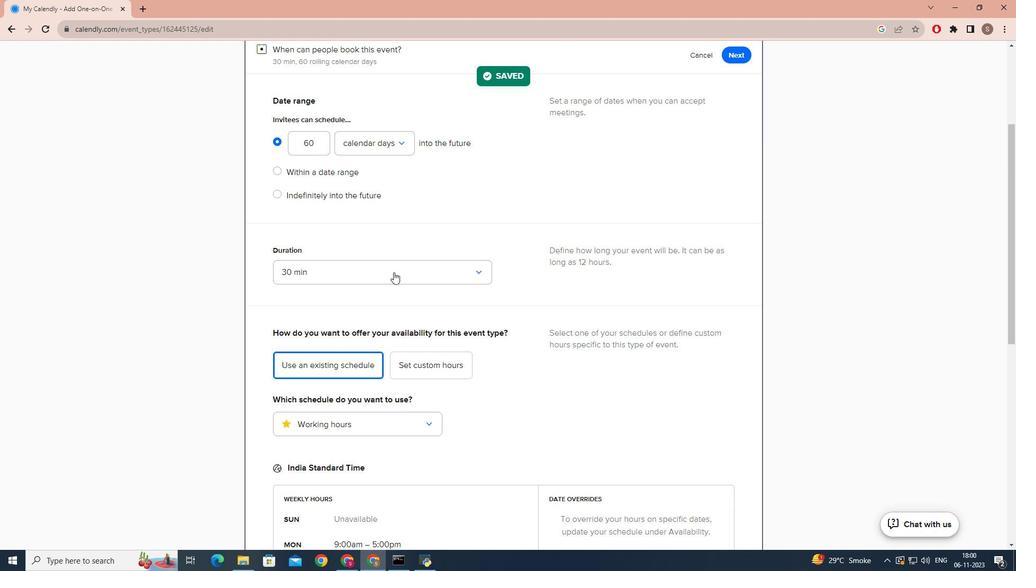 
Action: Mouse pressed left at (393, 272)
Screenshot: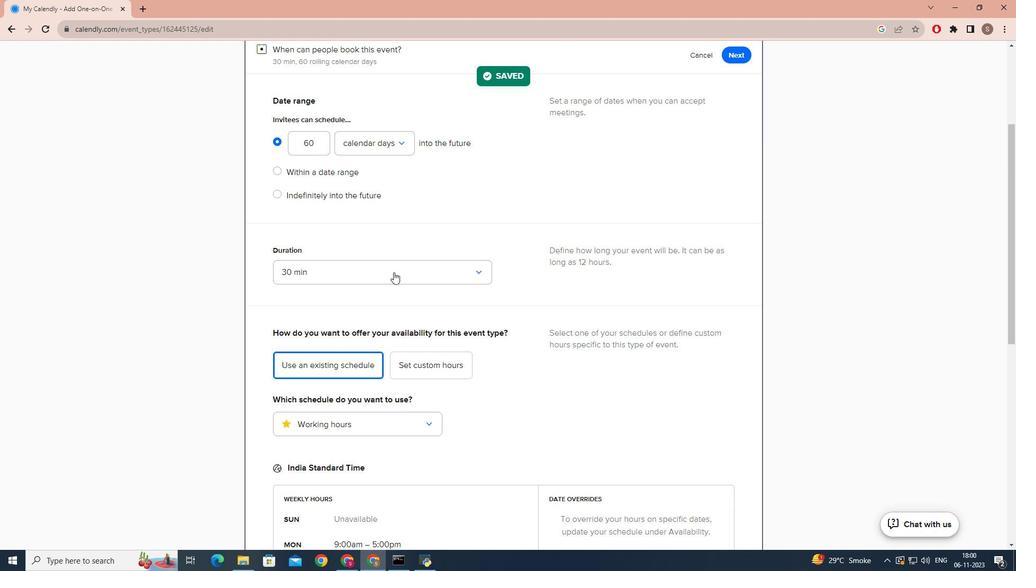 
Action: Mouse moved to (317, 381)
Screenshot: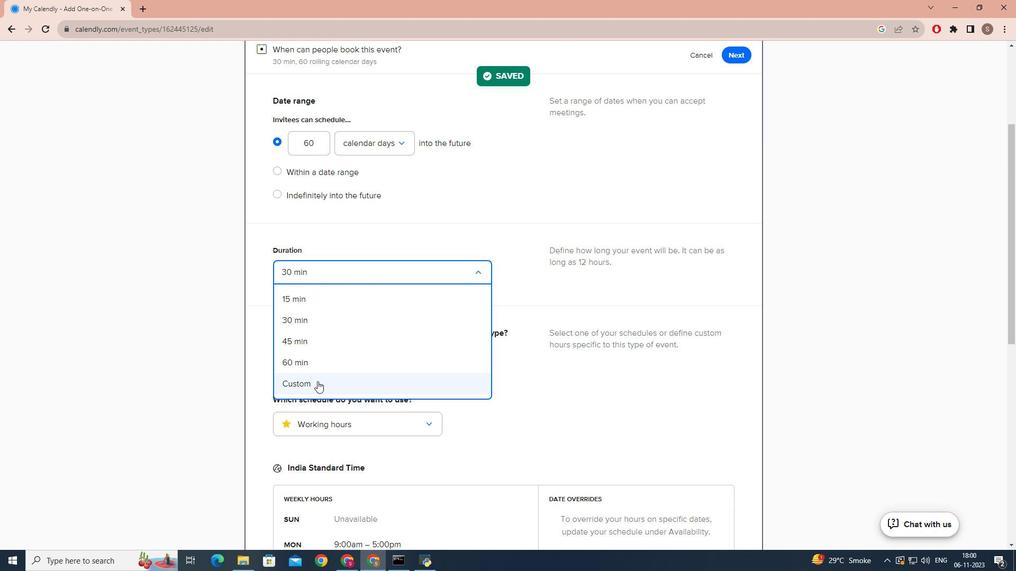 
Action: Mouse pressed left at (317, 381)
Screenshot: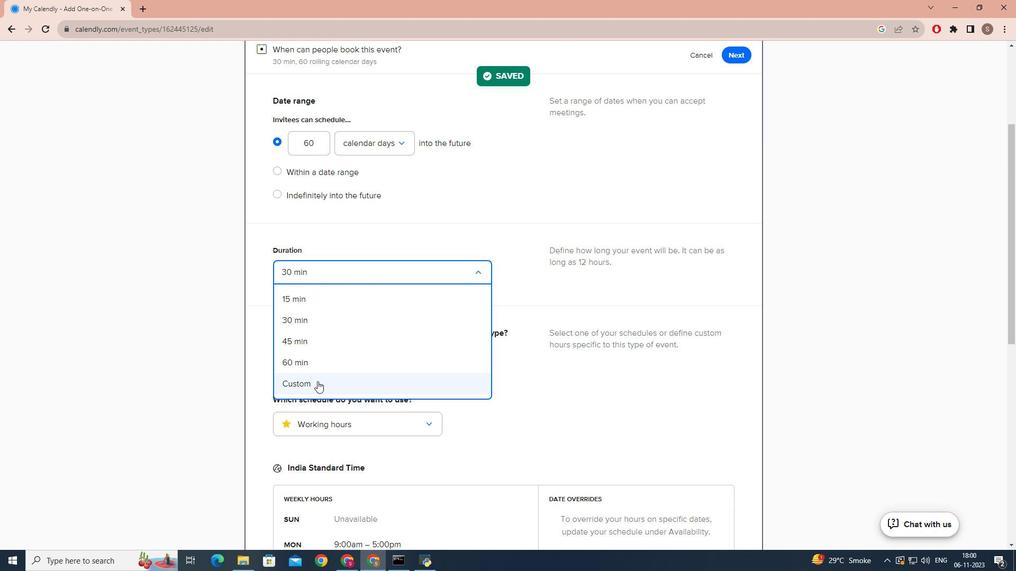 
Action: Mouse moved to (432, 293)
Screenshot: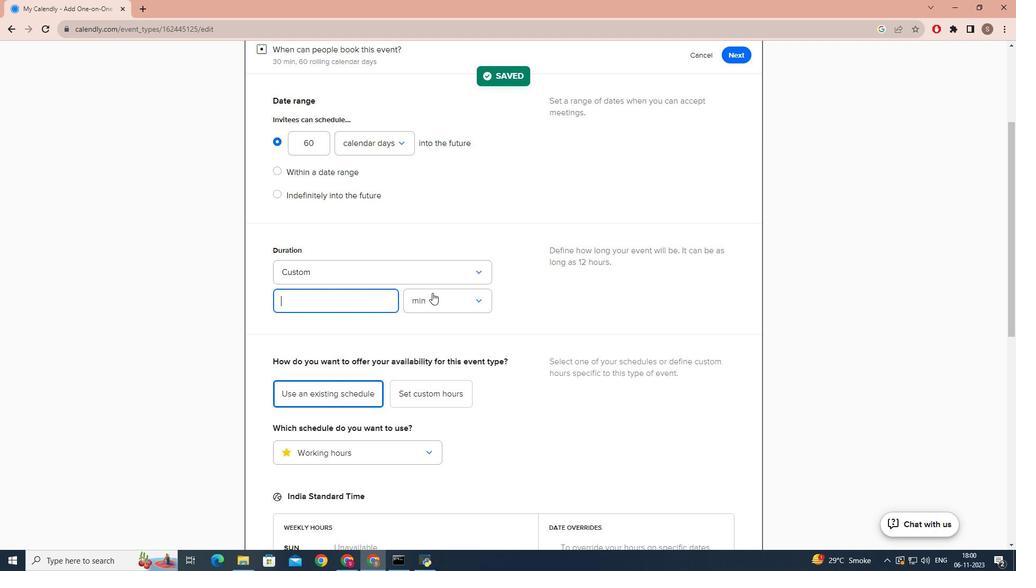 
Action: Mouse pressed left at (432, 293)
Screenshot: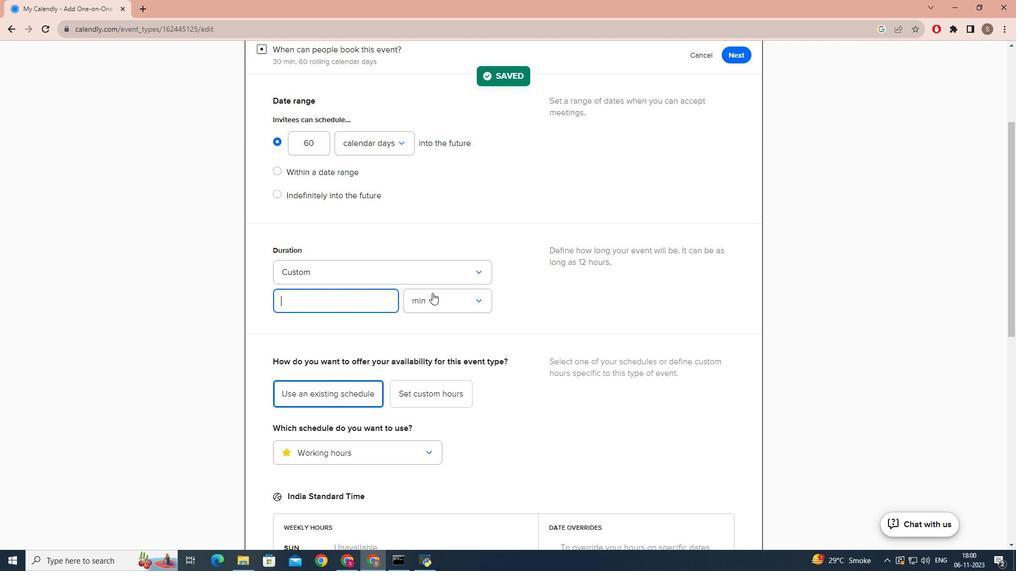 
Action: Mouse moved to (414, 339)
Screenshot: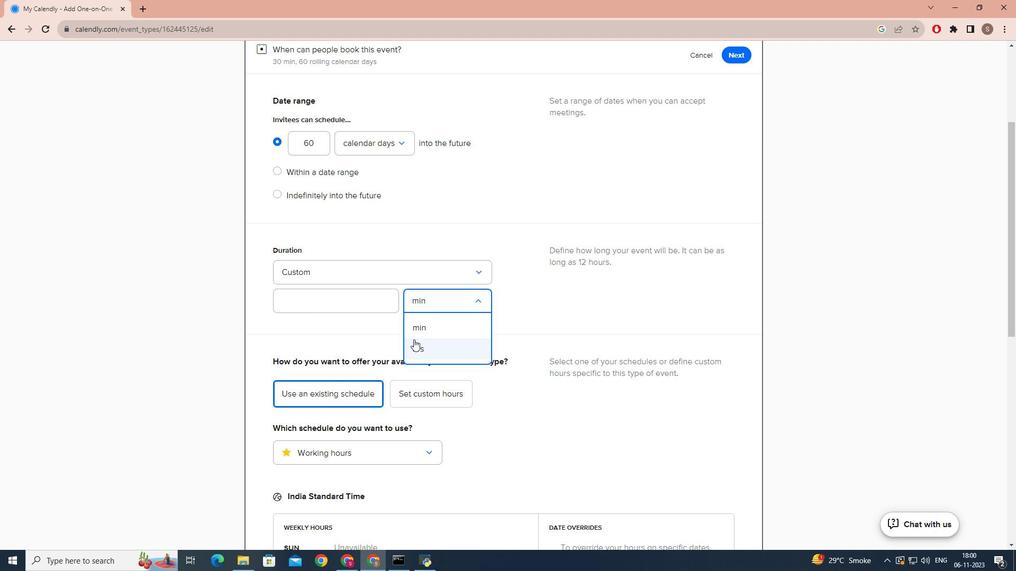 
Action: Mouse pressed left at (414, 339)
Screenshot: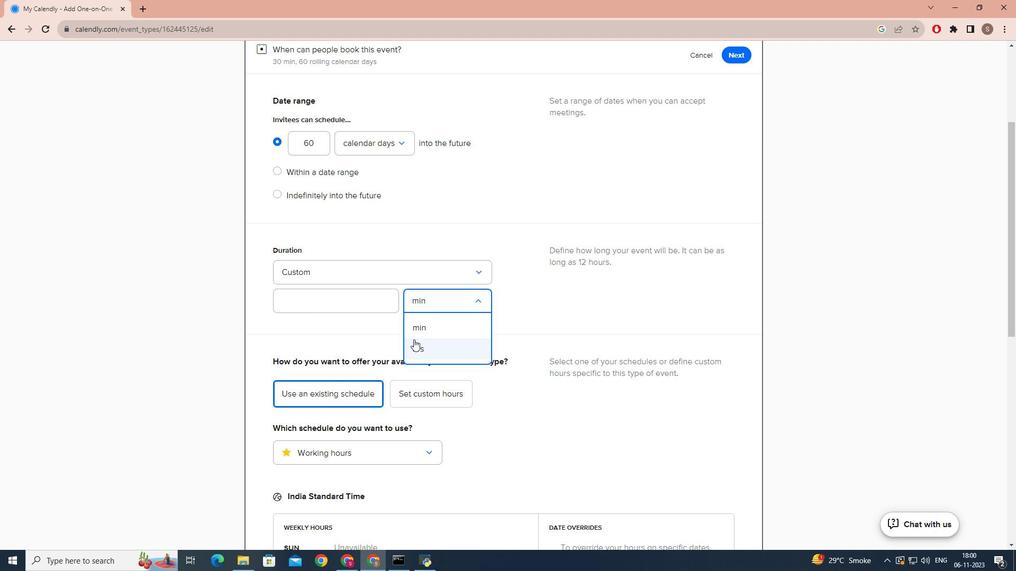 
Action: Mouse moved to (374, 303)
Screenshot: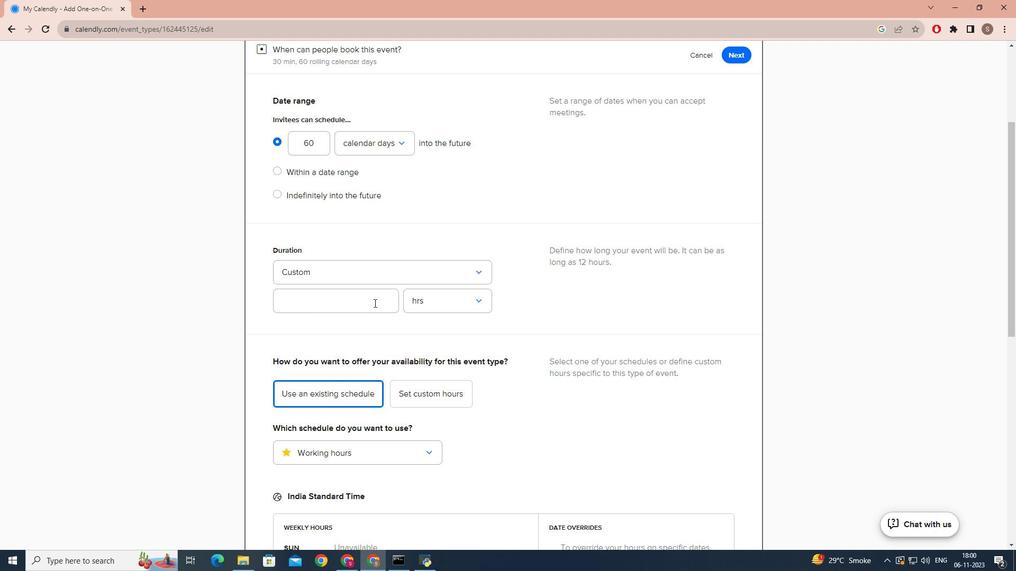 
Action: Mouse pressed left at (374, 303)
Screenshot: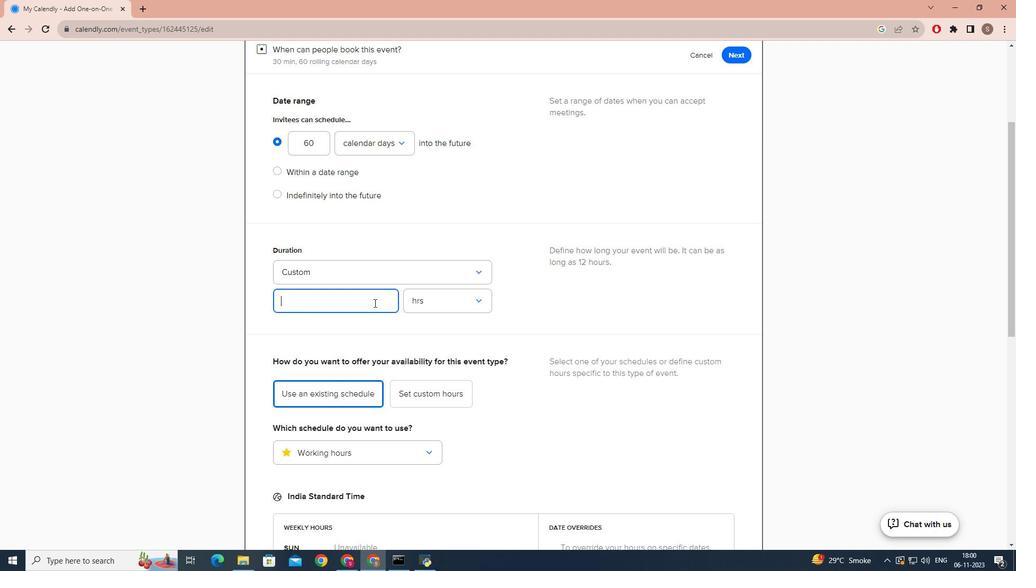 
Action: Key pressed 2
Screenshot: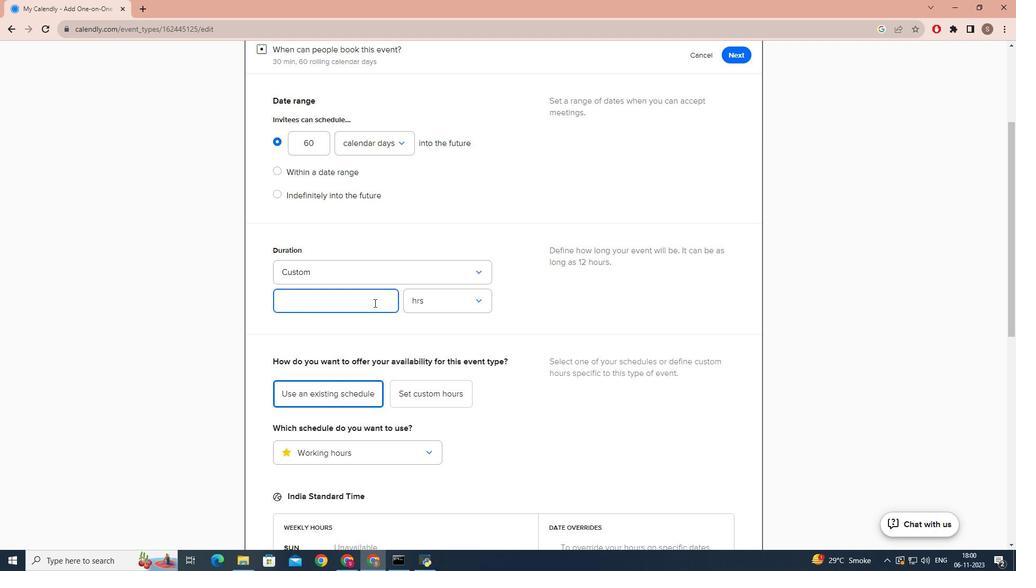 
Action: Mouse moved to (361, 335)
Screenshot: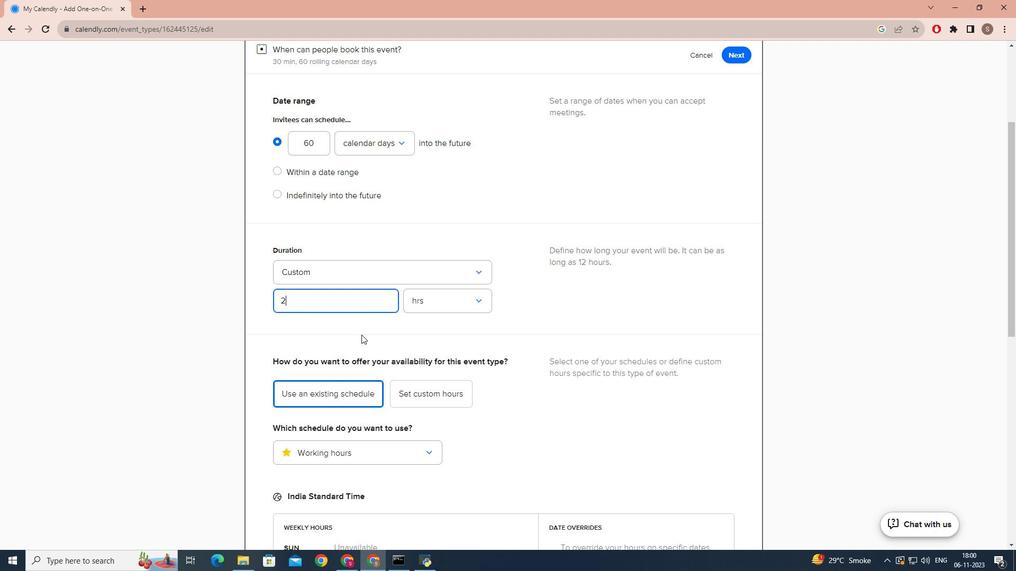 
Action: Mouse pressed left at (361, 335)
Screenshot: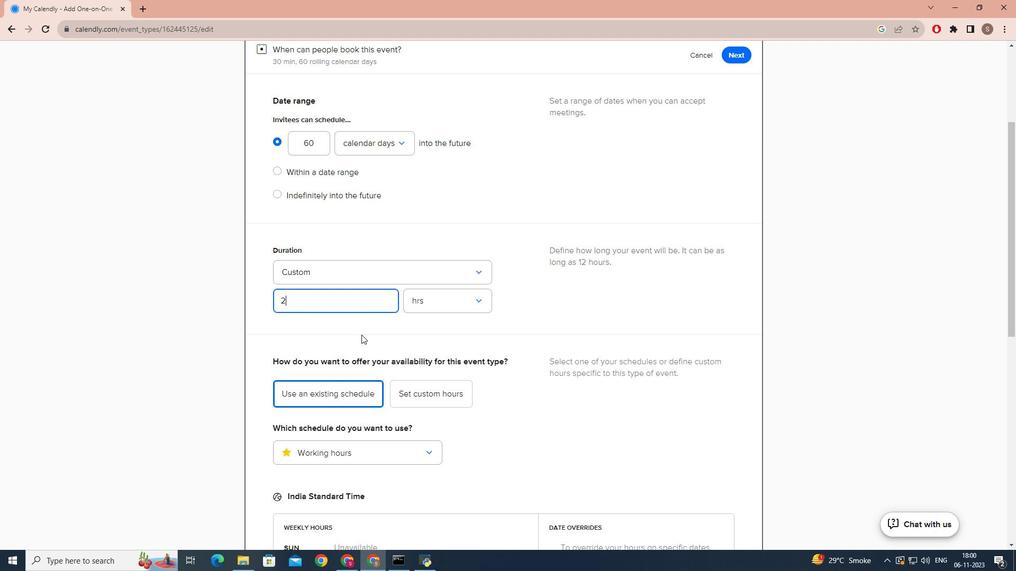 
Action: Mouse moved to (361, 335)
Screenshot: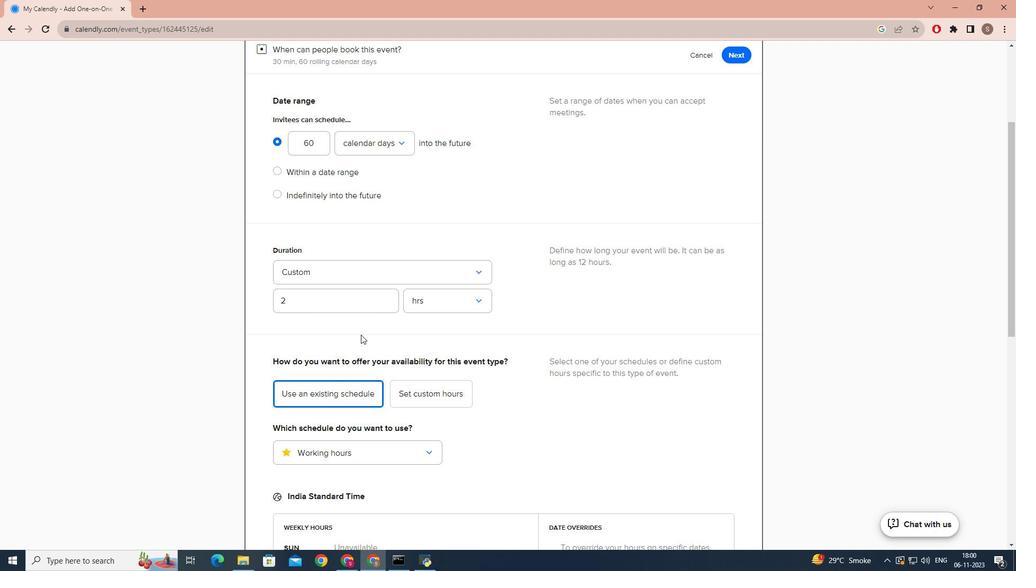 
Action: Mouse scrolled (361, 334) with delta (0, 0)
Screenshot: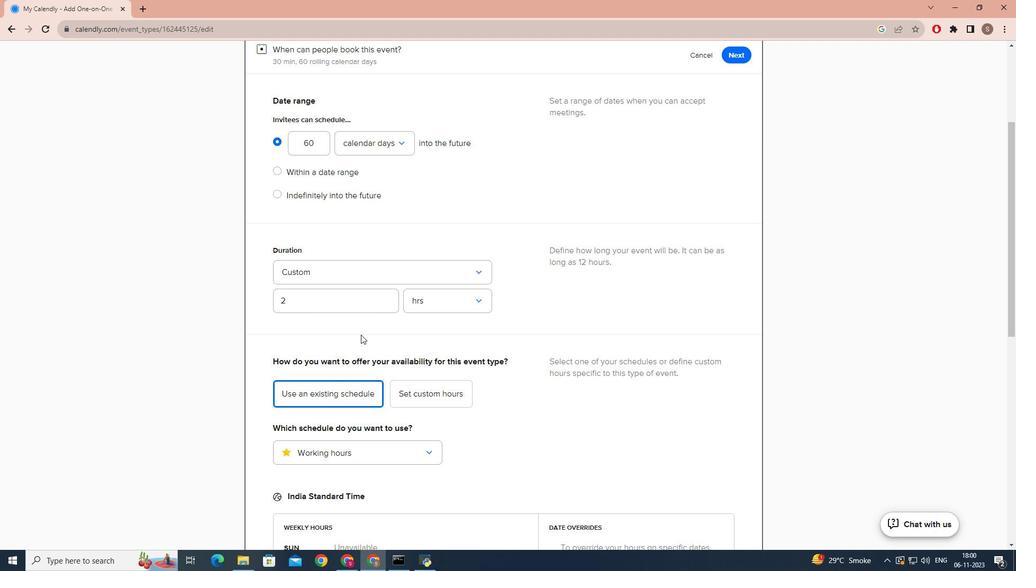 
Action: Mouse scrolled (361, 334) with delta (0, 0)
Screenshot: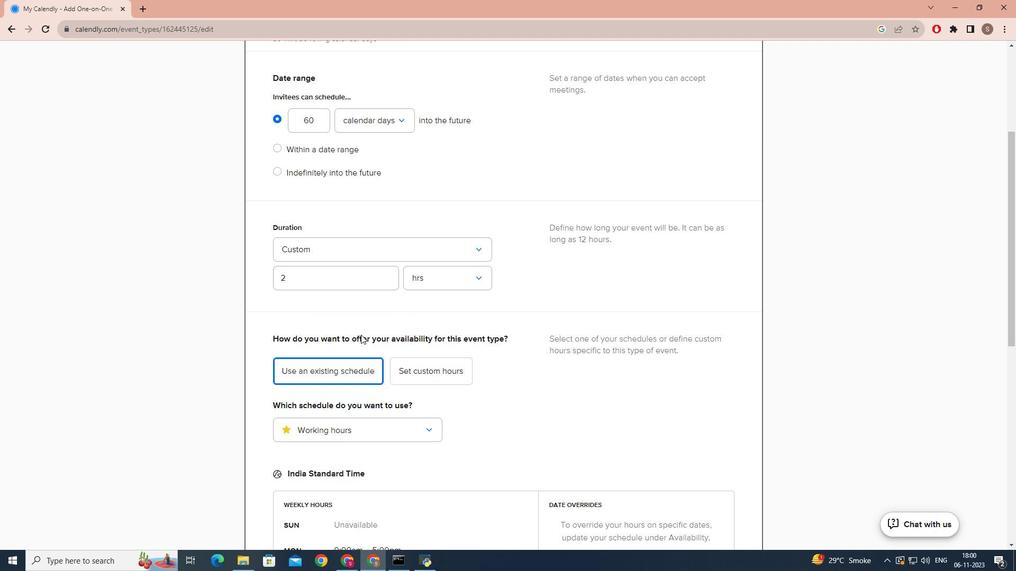 
Action: Mouse scrolled (361, 334) with delta (0, 0)
Screenshot: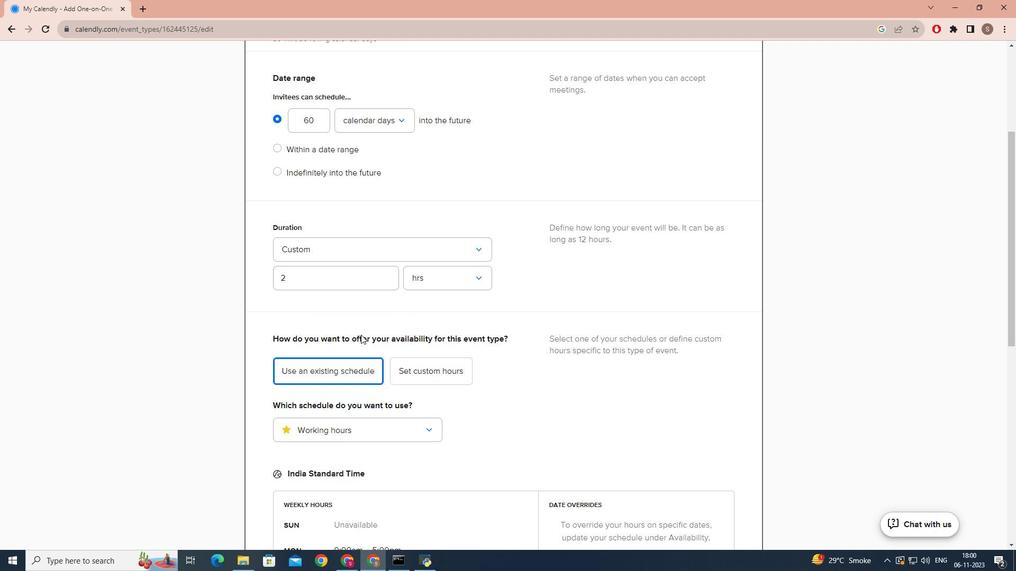 
Action: Mouse scrolled (361, 334) with delta (0, 0)
Screenshot: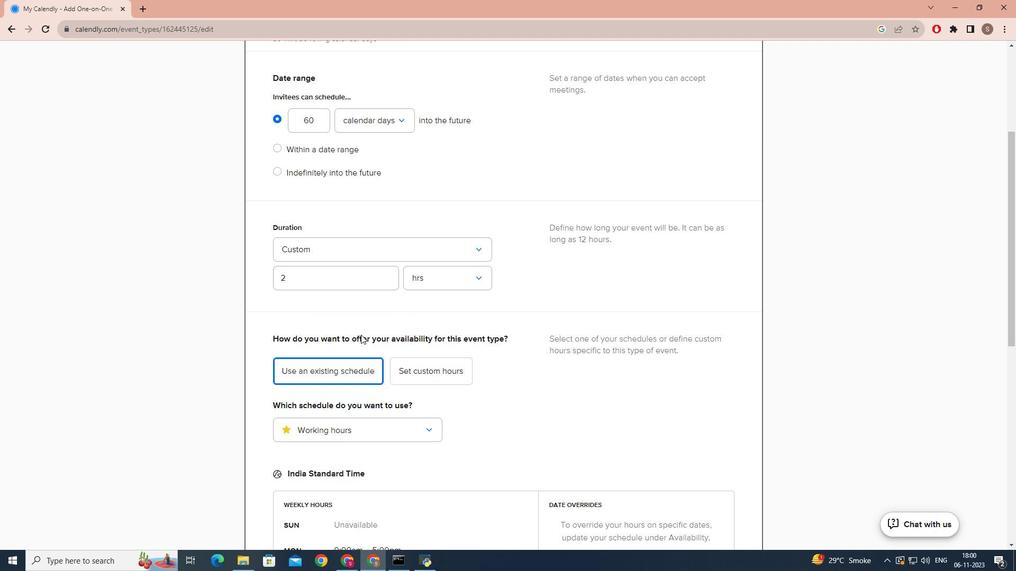 
Action: Mouse scrolled (361, 334) with delta (0, 0)
Screenshot: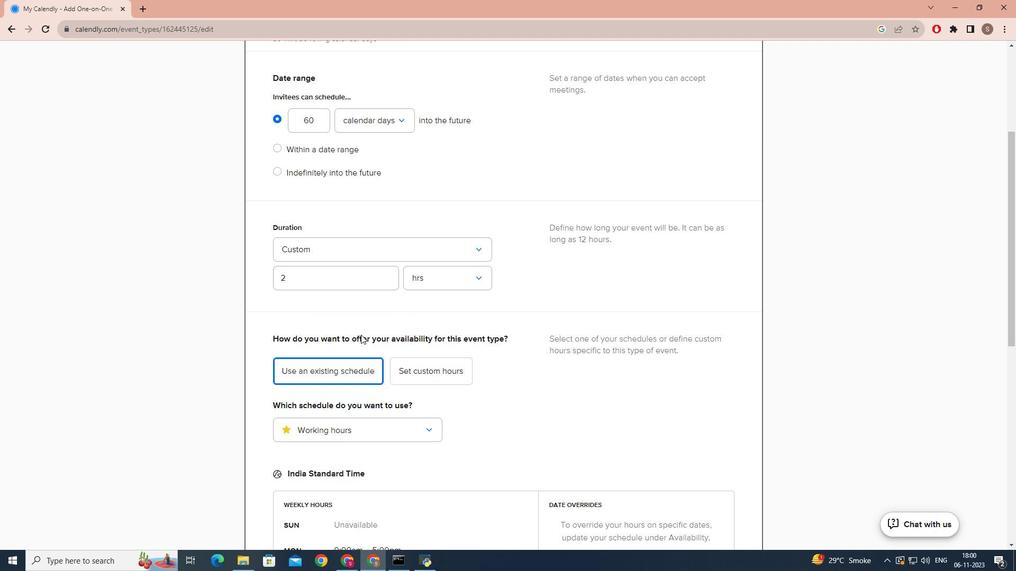 
Action: Mouse scrolled (361, 334) with delta (0, 0)
Screenshot: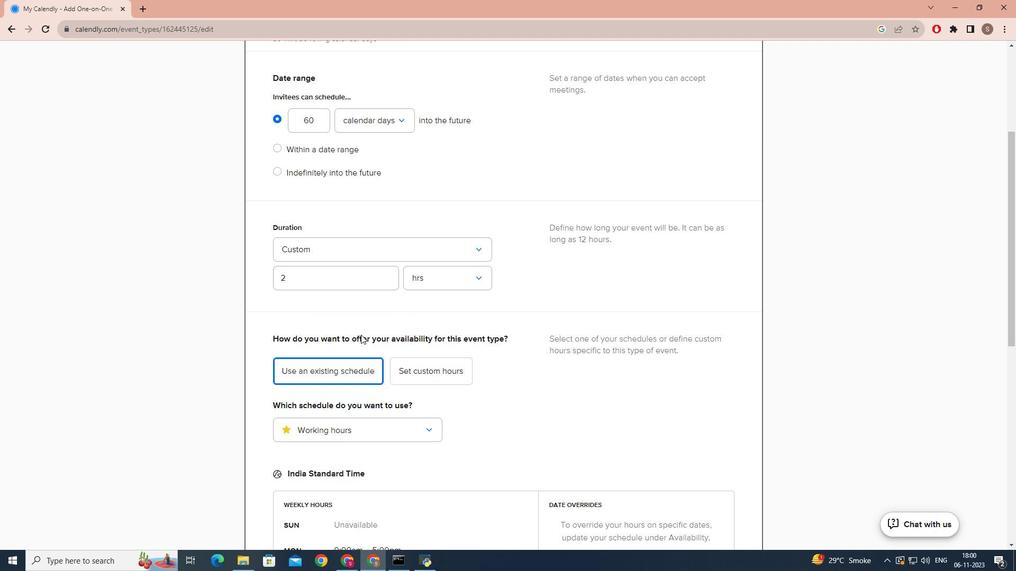 
Action: Mouse moved to (360, 328)
Screenshot: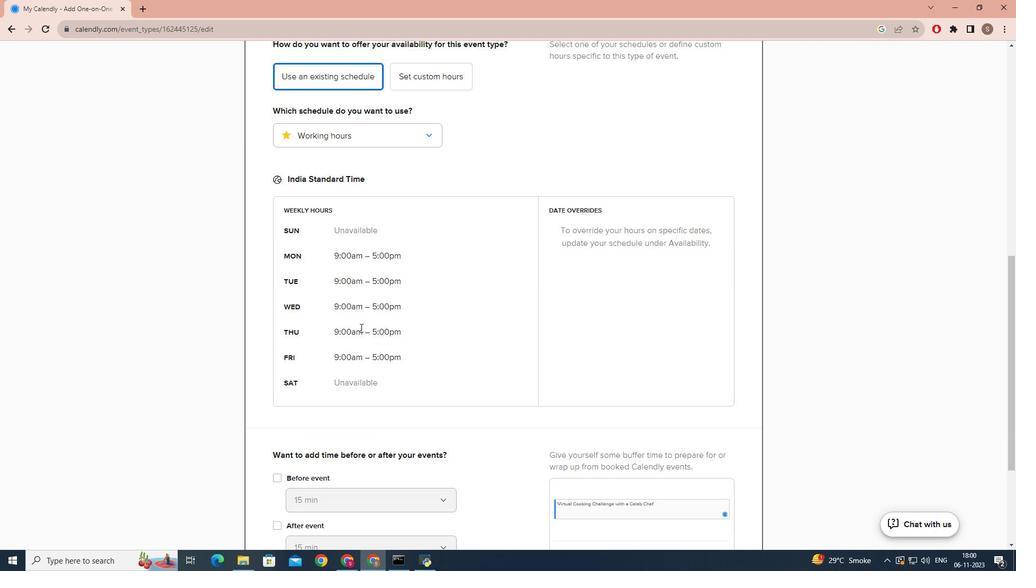 
Action: Mouse scrolled (360, 327) with delta (0, 0)
Screenshot: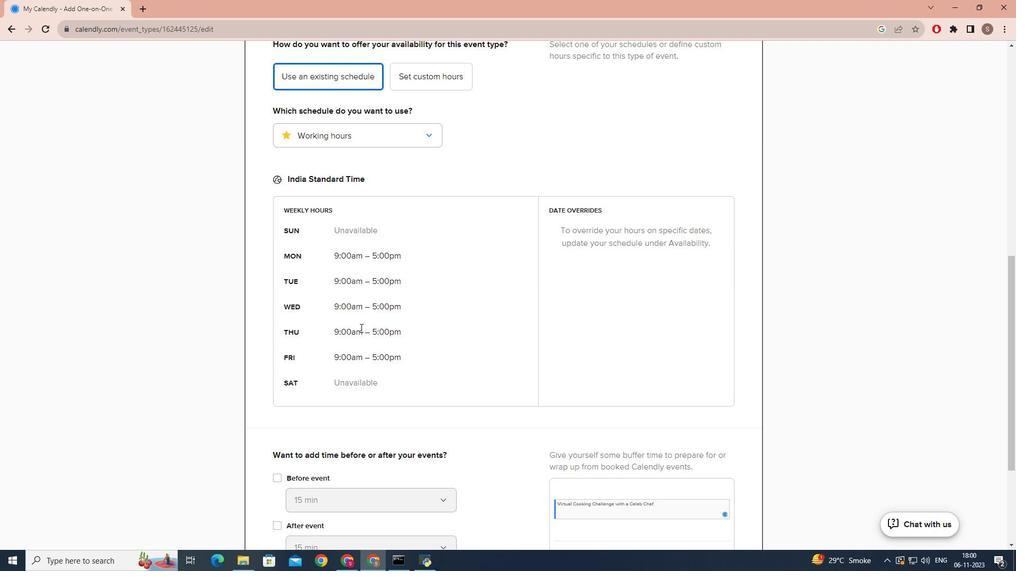 
Action: Mouse scrolled (360, 327) with delta (0, 0)
Screenshot: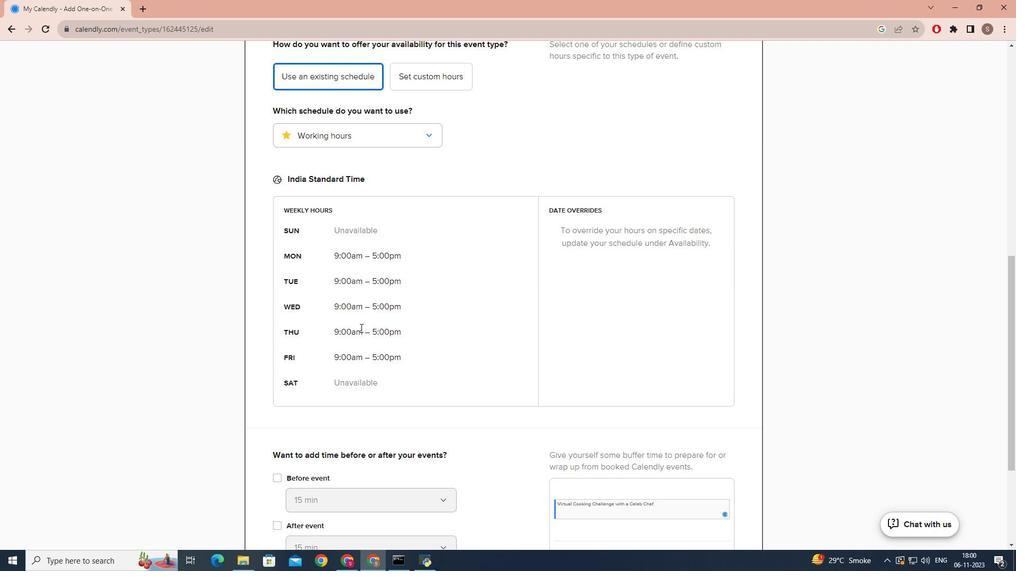 
Action: Mouse scrolled (360, 327) with delta (0, 0)
Screenshot: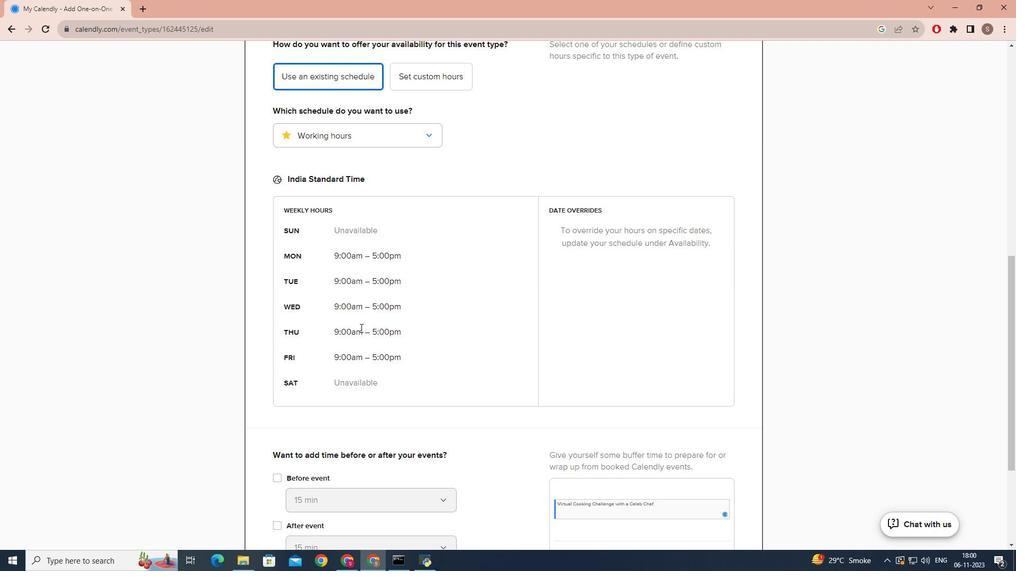 
Action: Mouse scrolled (360, 327) with delta (0, -1)
Screenshot: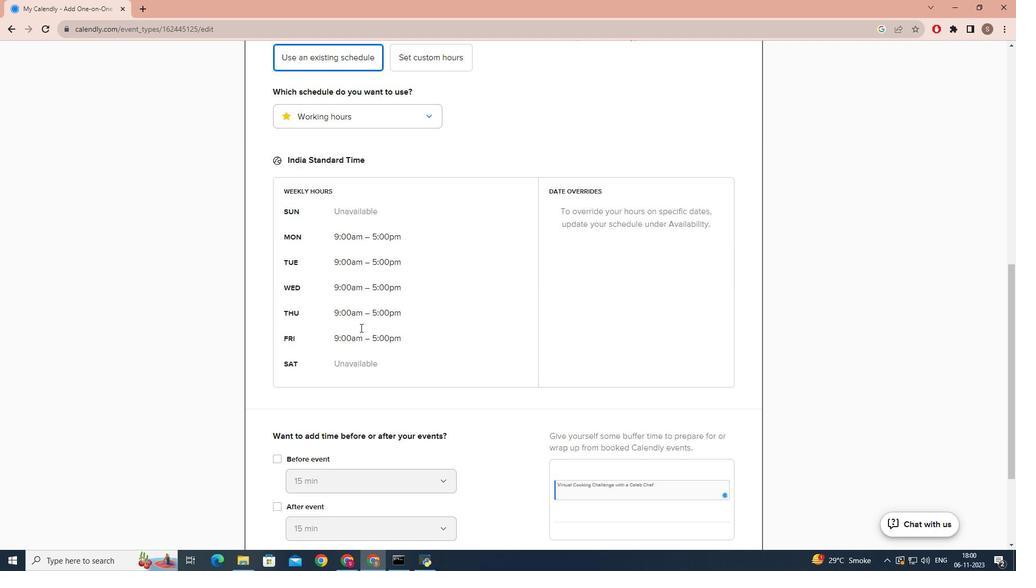 
Action: Mouse moved to (360, 328)
Screenshot: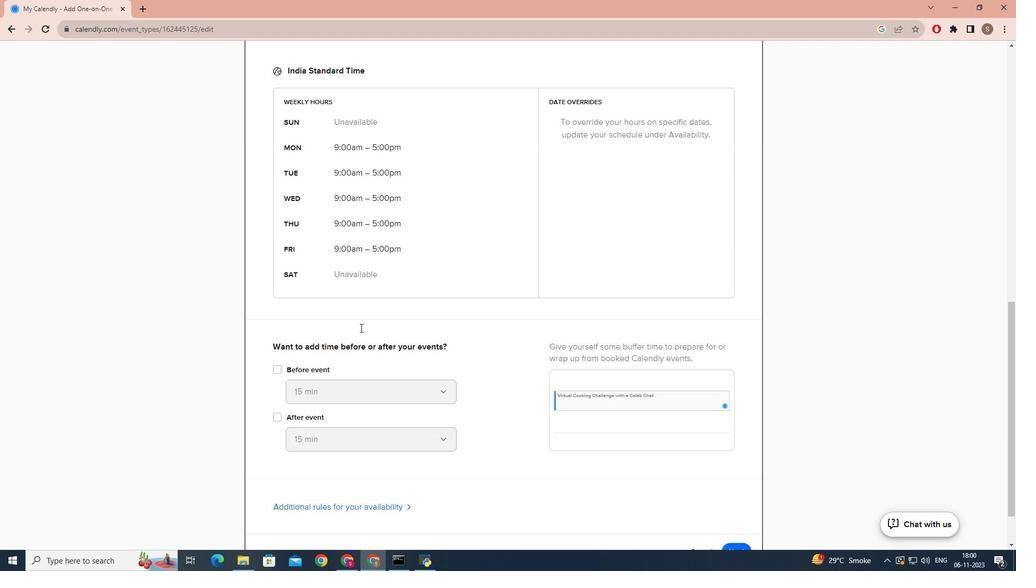 
Action: Mouse scrolled (360, 327) with delta (0, 0)
Screenshot: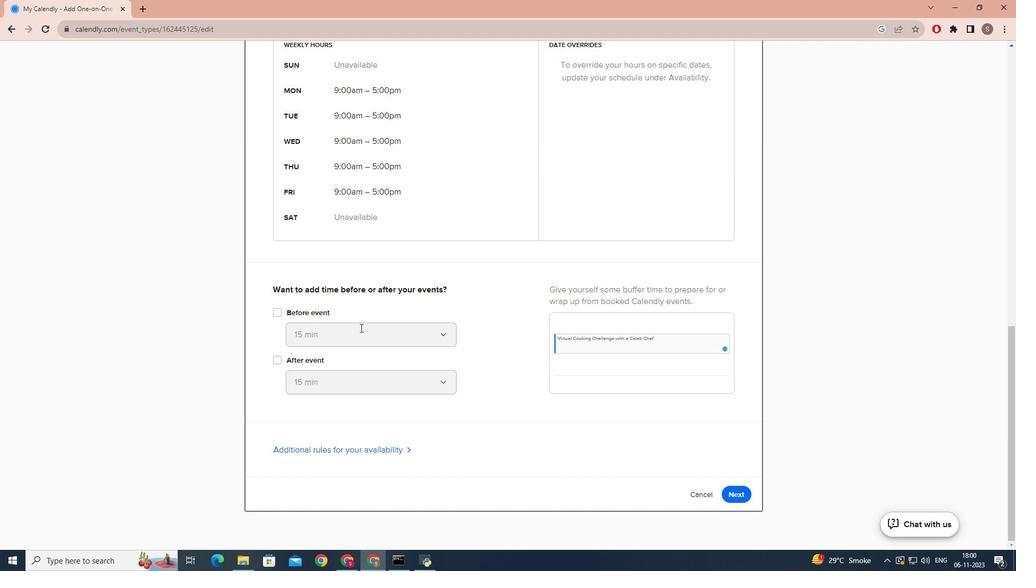 
Action: Mouse scrolled (360, 327) with delta (0, 0)
Screenshot: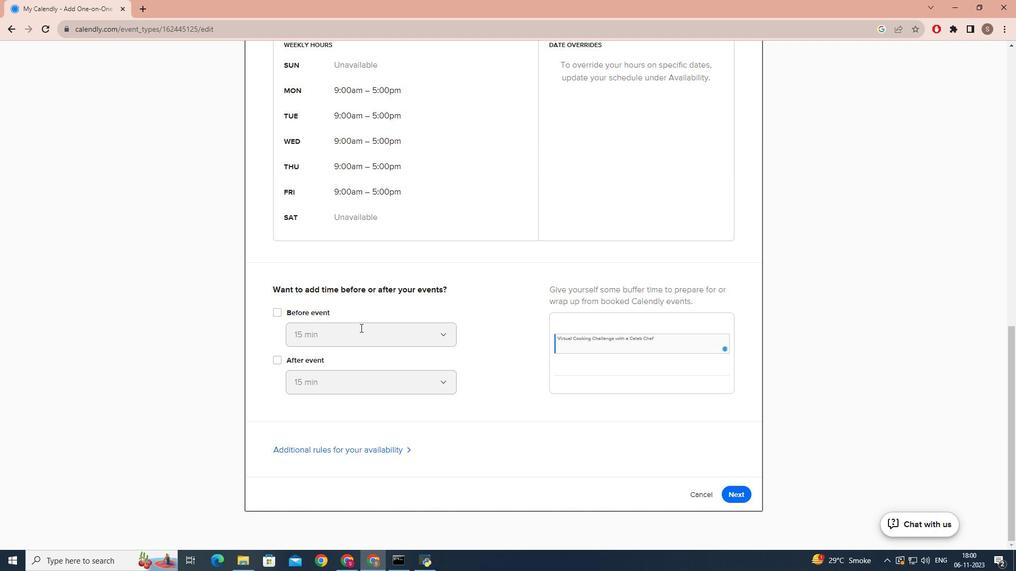 
Action: Mouse scrolled (360, 327) with delta (0, 0)
Screenshot: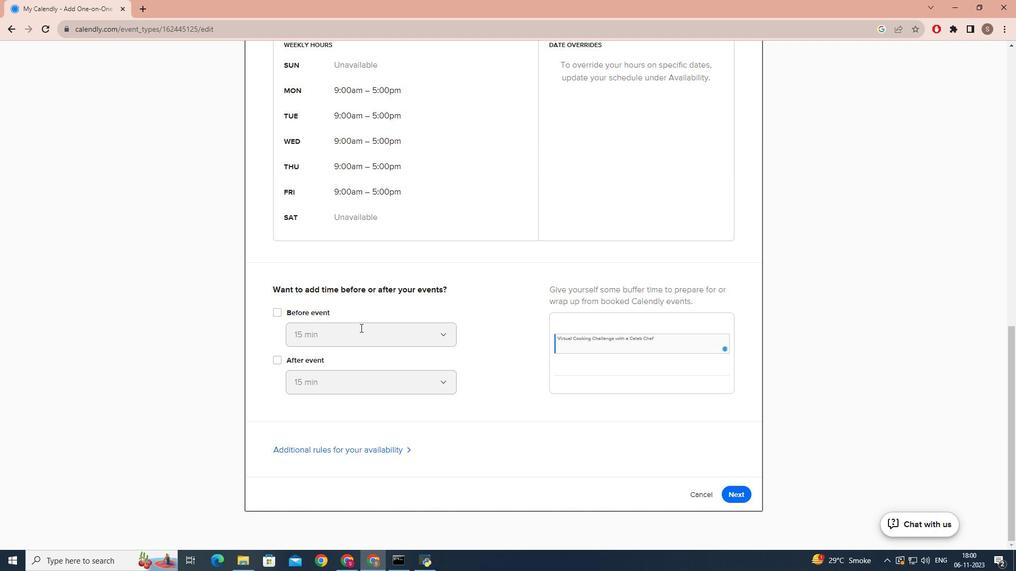 
Action: Mouse scrolled (360, 327) with delta (0, 0)
Screenshot: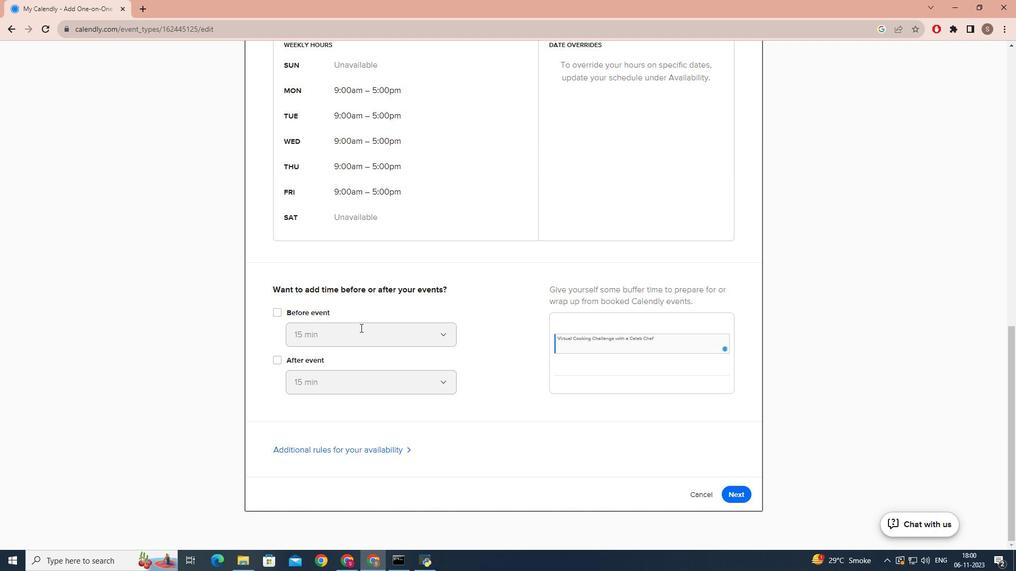 
Action: Mouse moved to (738, 501)
Screenshot: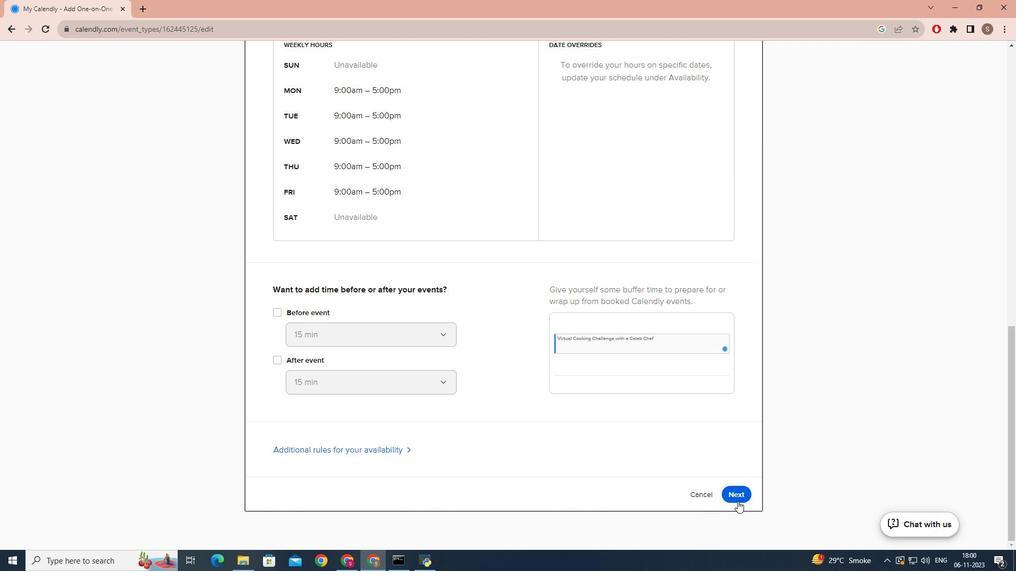 
Action: Mouse pressed left at (738, 501)
Screenshot: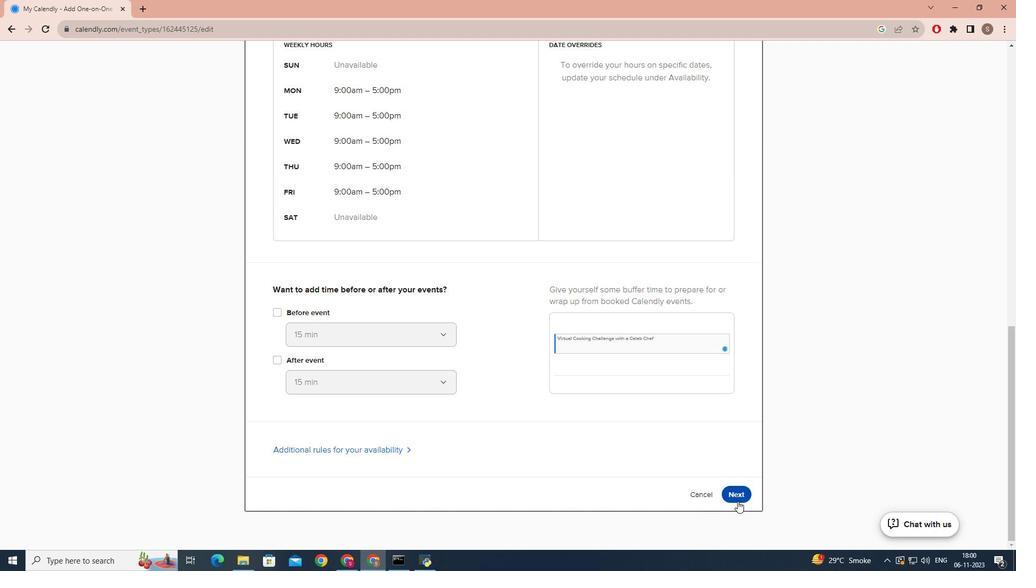 
Action: Mouse moved to (556, 464)
Screenshot: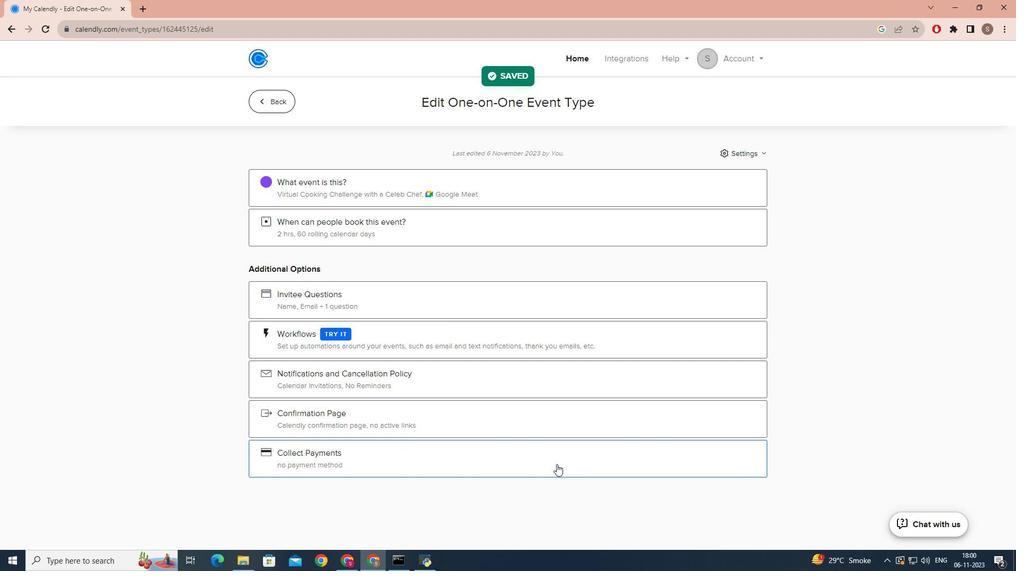 
